 Task: Find connections with filter location Netrakona with filter topic #jobwith filter profile language Potuguese with filter current company Yext with filter school Babasaheb Bhimrao Ambedkar Bihar University, Muzaffarpur with filter industry HVAC and Refrigeration Equipment Manufacturing with filter service category WordPress Design with filter keywords title VP of Miscellaneous Stuff
Action: Mouse moved to (524, 92)
Screenshot: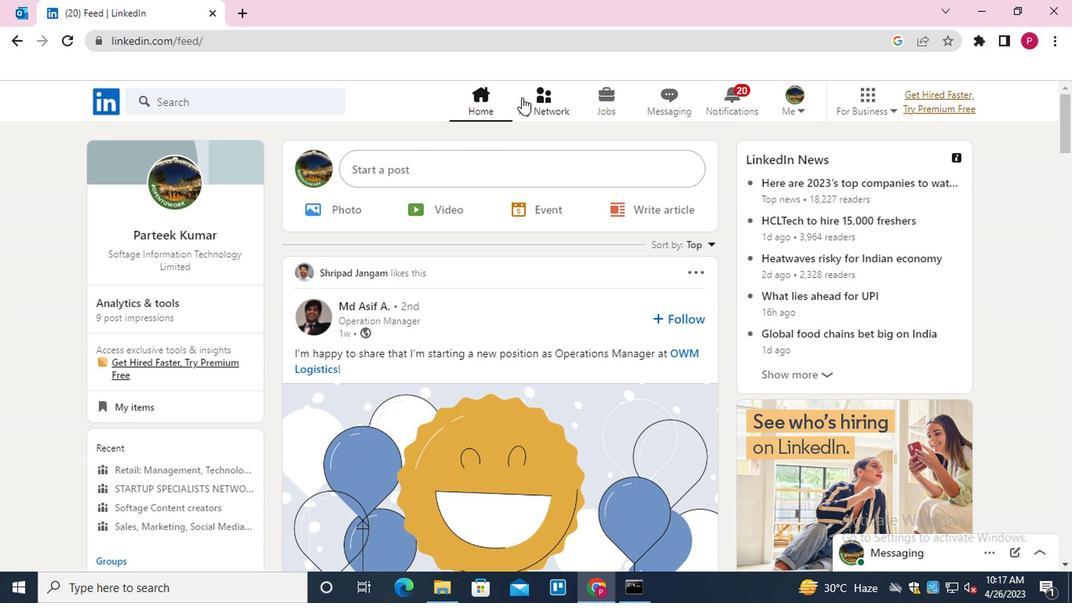 
Action: Mouse pressed left at (524, 92)
Screenshot: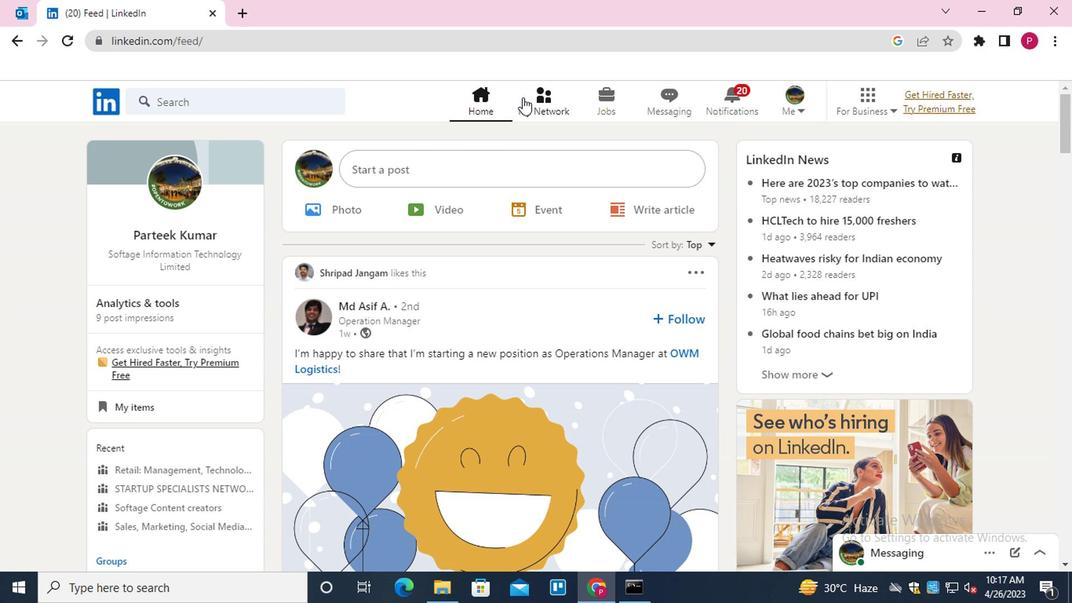 
Action: Mouse moved to (217, 177)
Screenshot: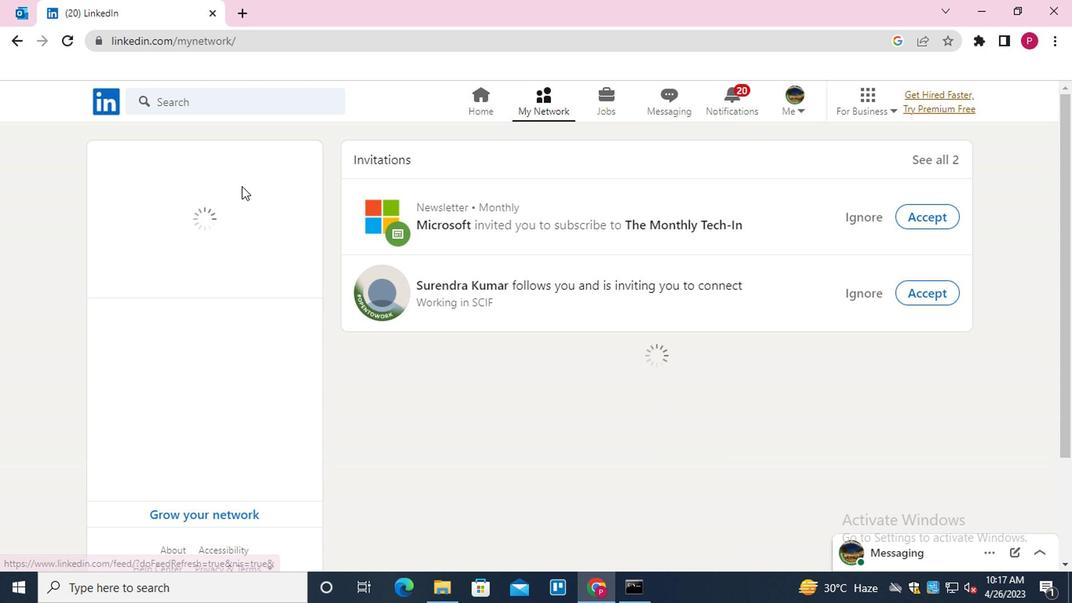 
Action: Mouse pressed left at (217, 177)
Screenshot: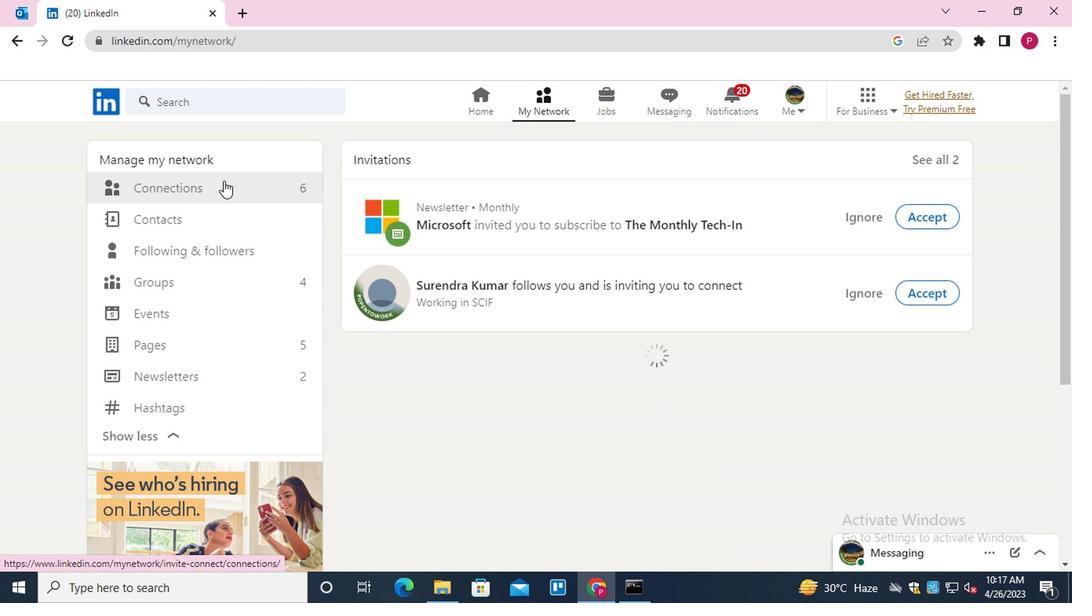 
Action: Mouse moved to (655, 180)
Screenshot: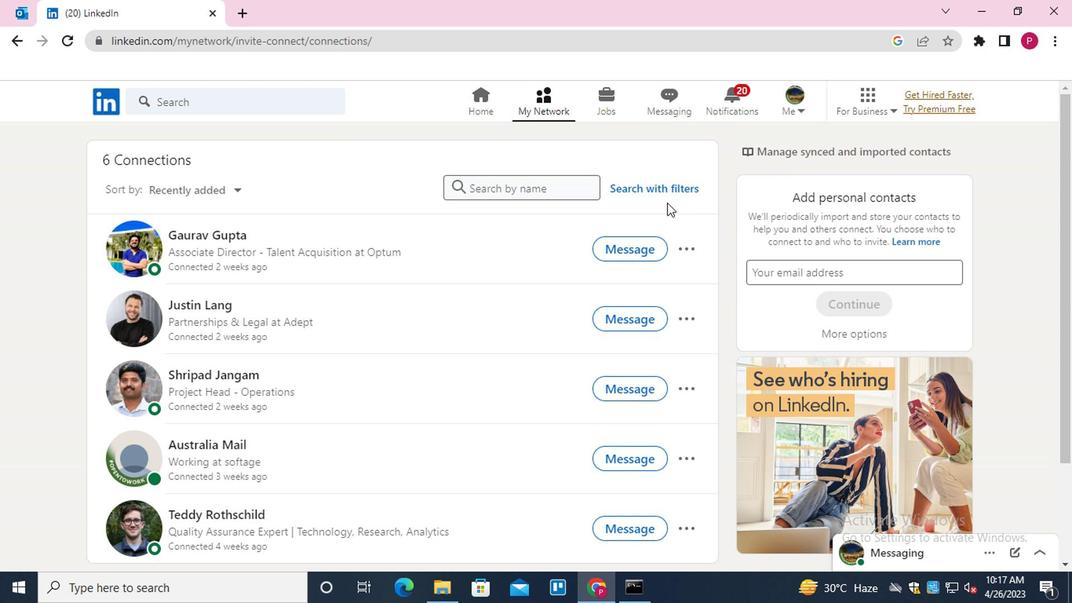 
Action: Mouse pressed left at (655, 180)
Screenshot: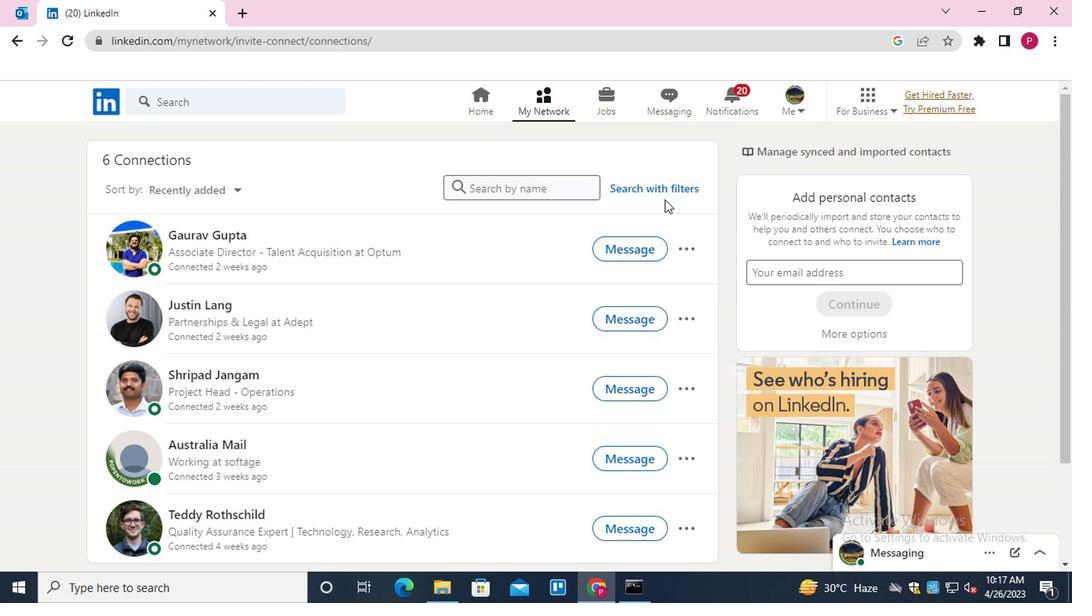 
Action: Mouse moved to (530, 137)
Screenshot: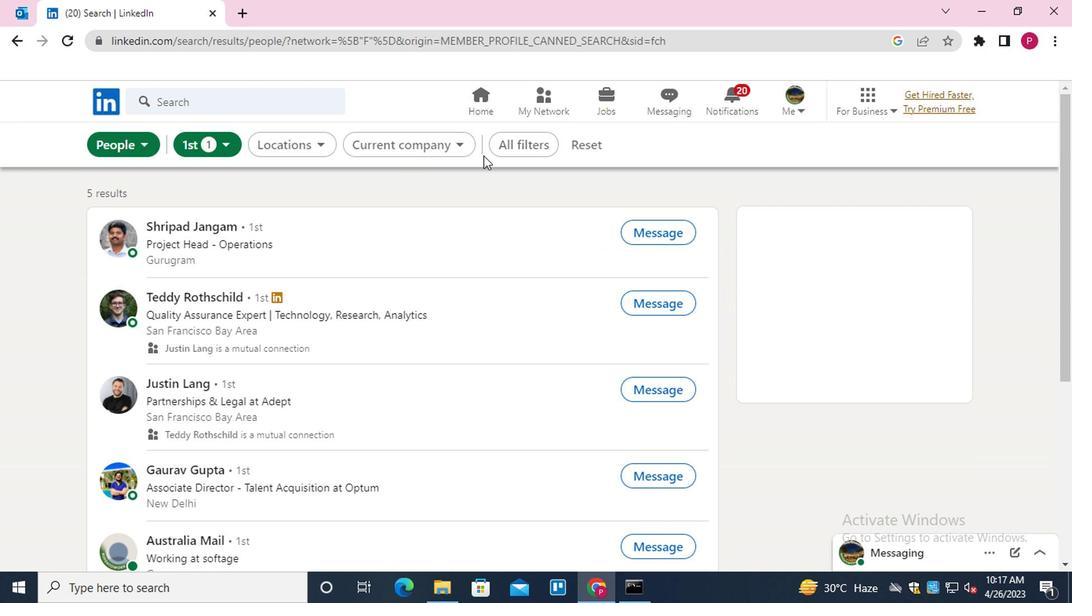 
Action: Mouse pressed left at (530, 137)
Screenshot: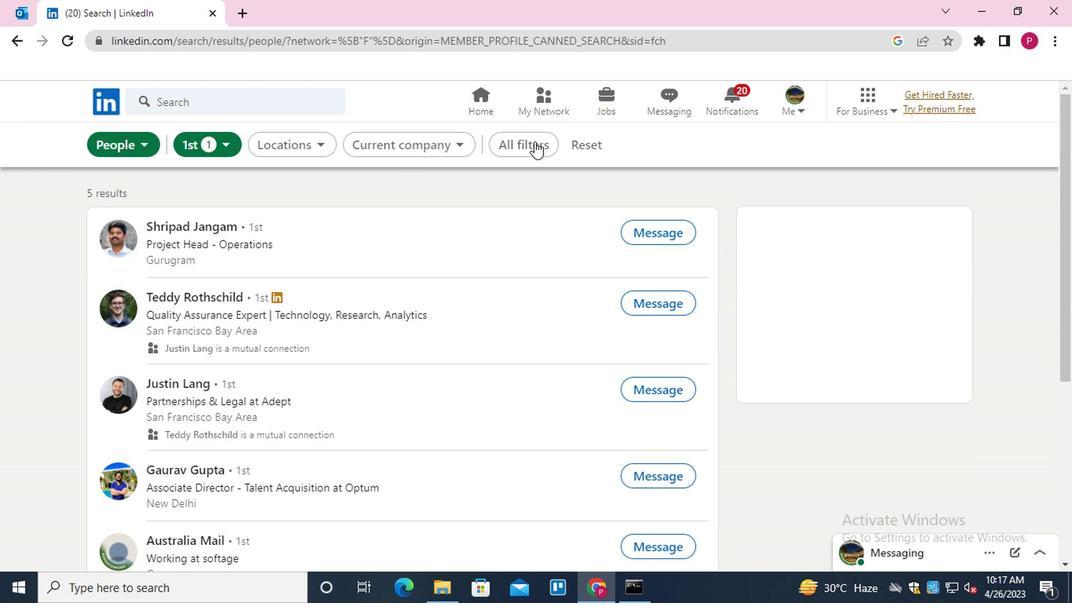 
Action: Mouse moved to (779, 378)
Screenshot: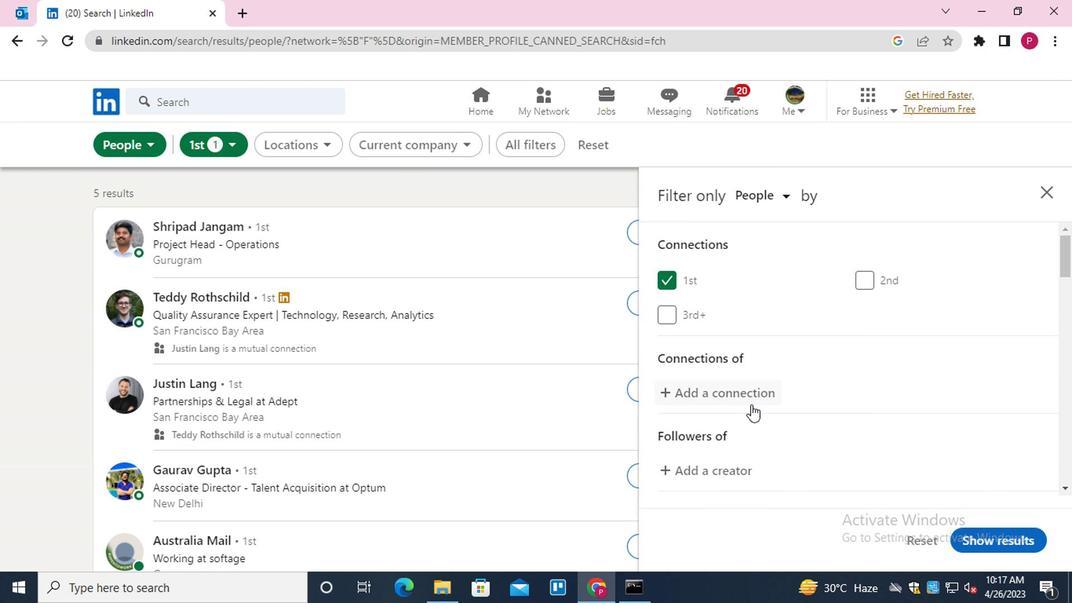 
Action: Mouse scrolled (779, 377) with delta (0, -1)
Screenshot: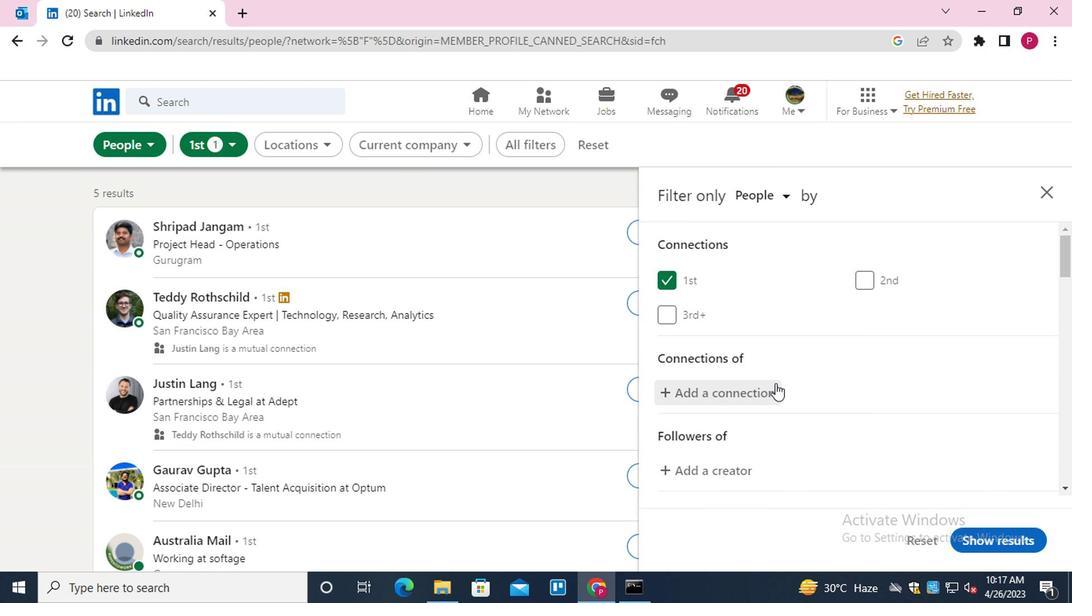 
Action: Mouse scrolled (779, 377) with delta (0, -1)
Screenshot: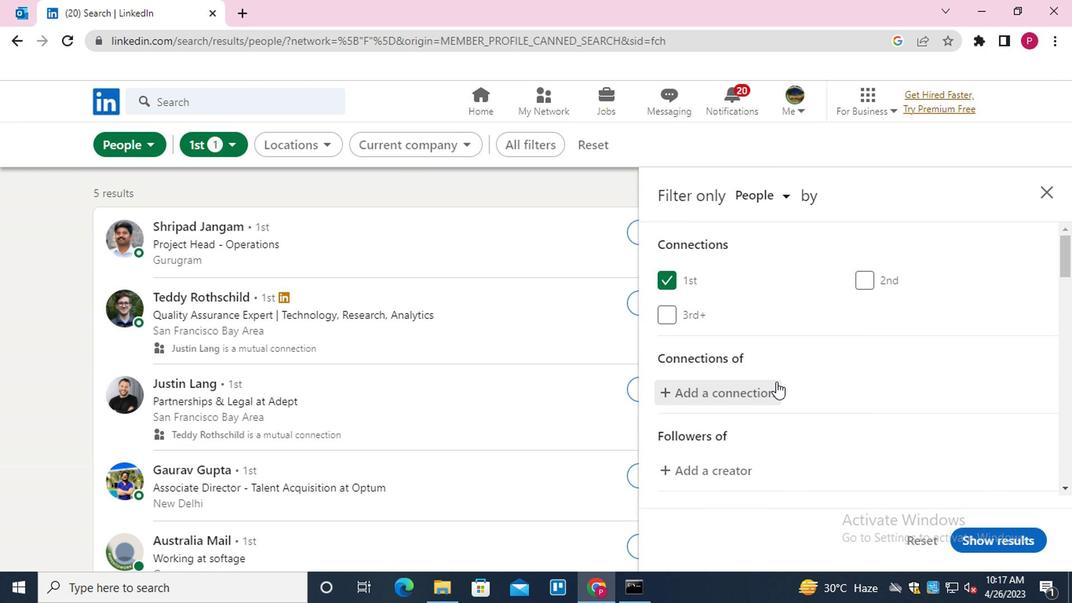 
Action: Mouse moved to (781, 378)
Screenshot: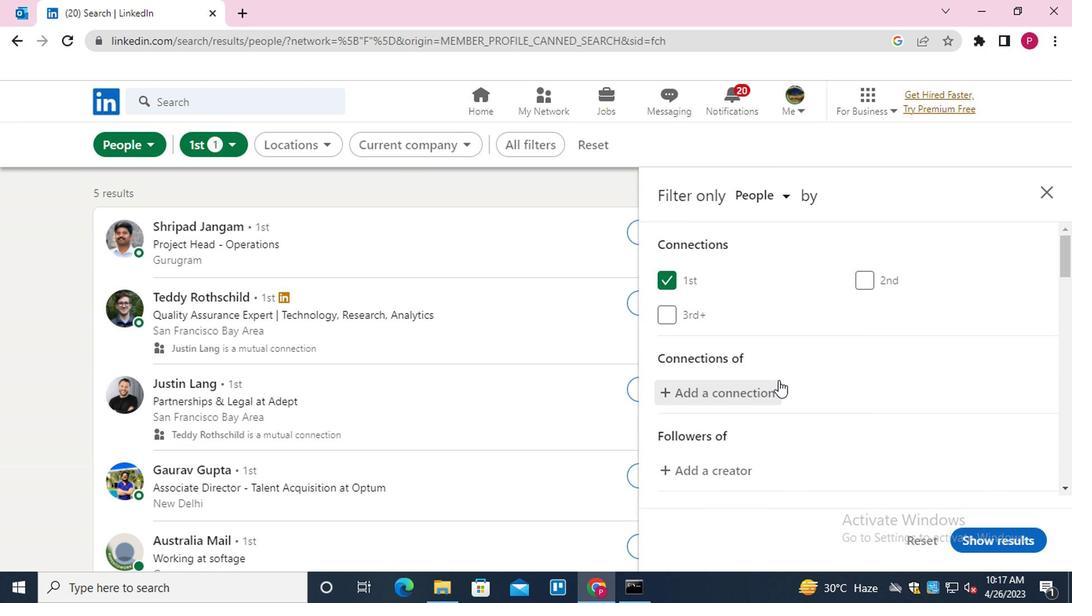 
Action: Mouse scrolled (781, 377) with delta (0, -1)
Screenshot: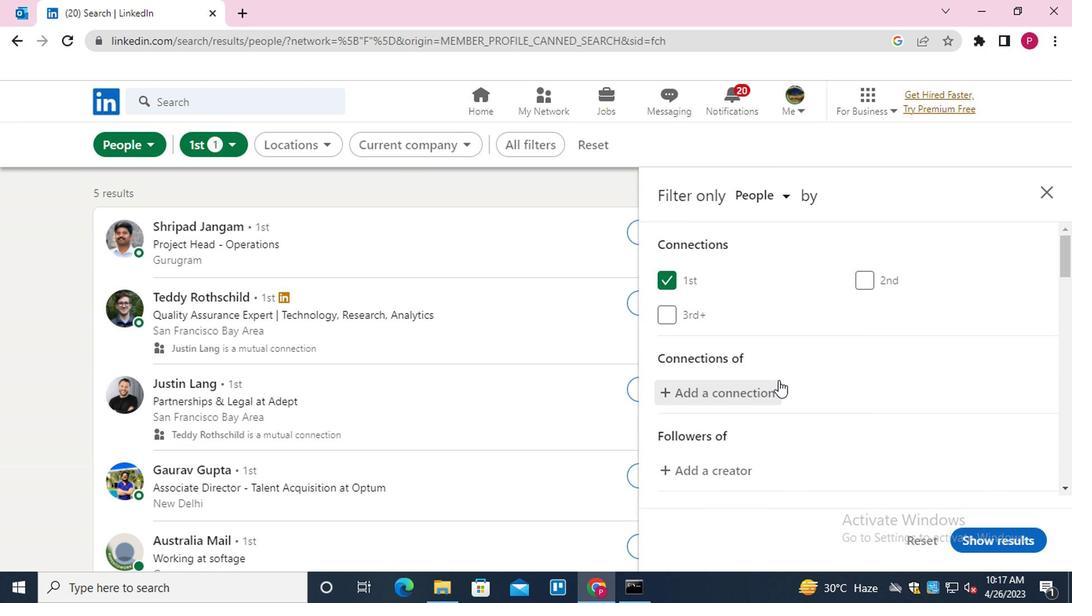 
Action: Mouse moved to (888, 373)
Screenshot: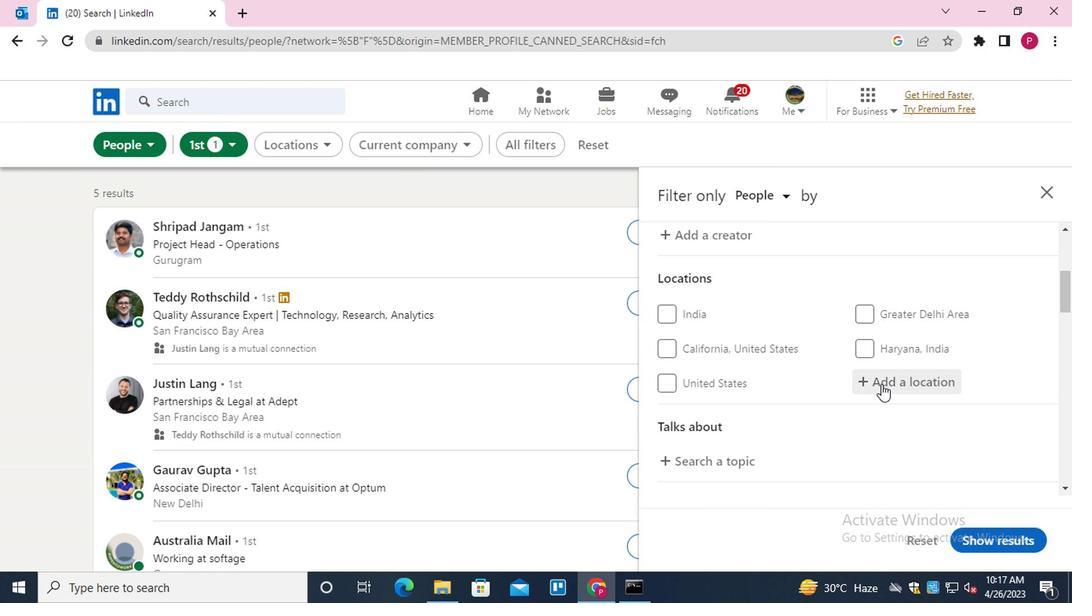 
Action: Mouse pressed left at (888, 373)
Screenshot: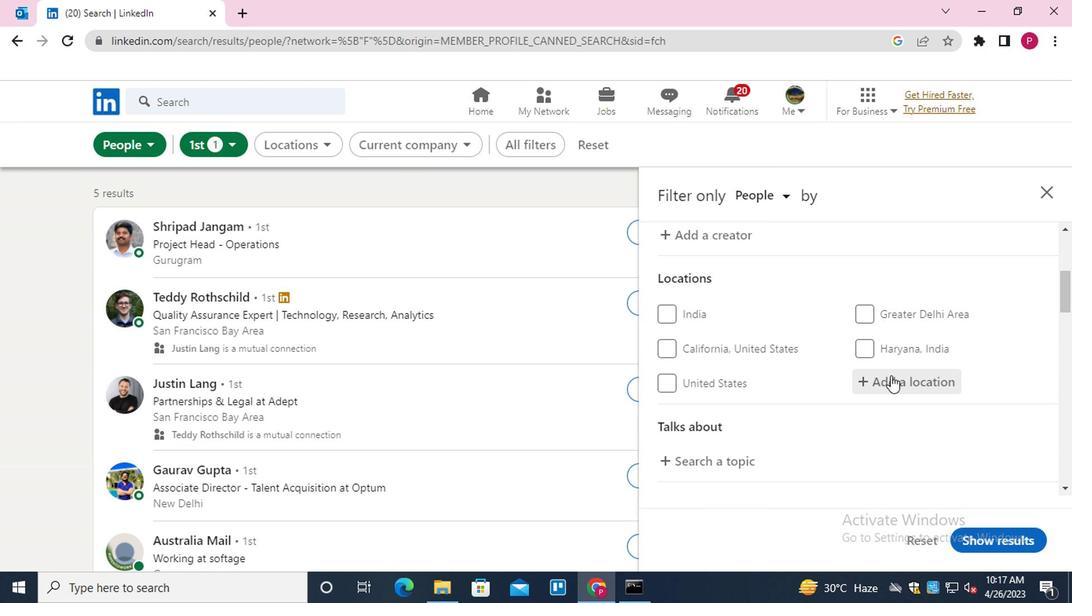 
Action: Key pressed <Key.shift>NETRAKONA<Key.down><Key.enter>
Screenshot: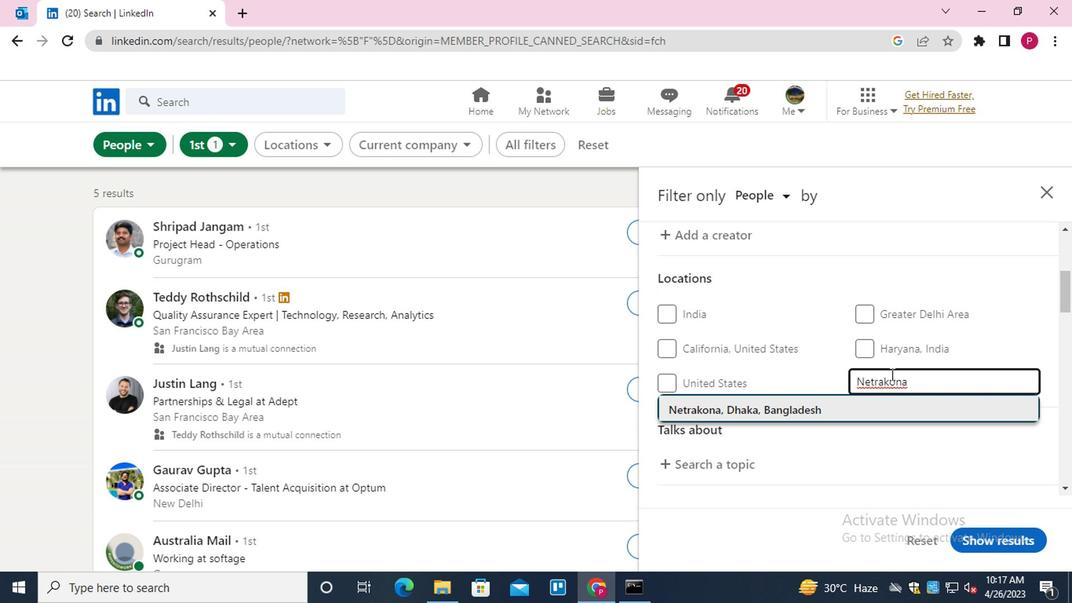 
Action: Mouse moved to (790, 402)
Screenshot: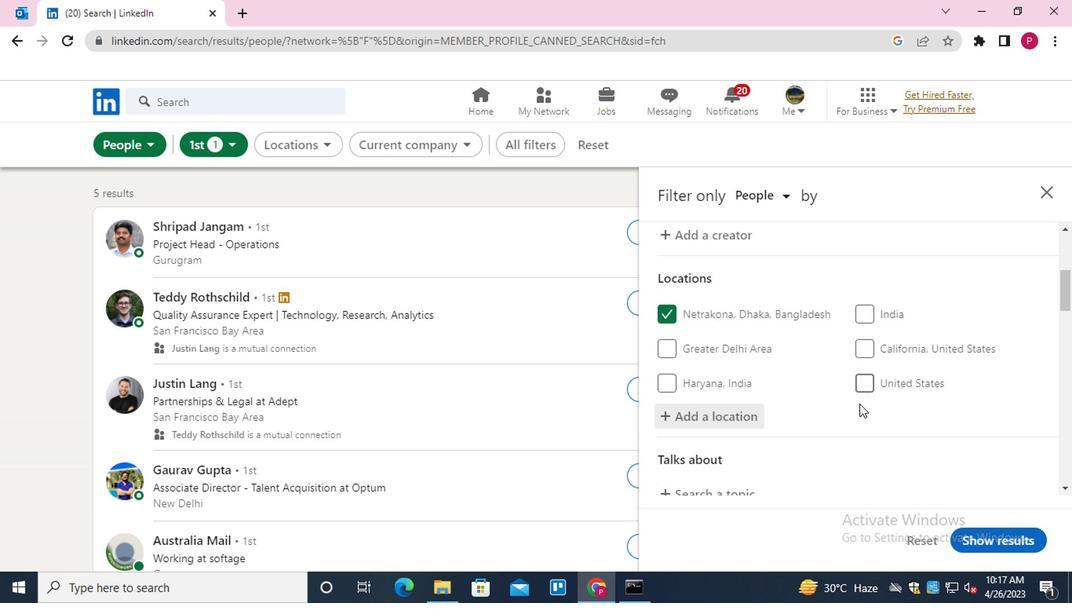 
Action: Mouse scrolled (790, 401) with delta (0, -1)
Screenshot: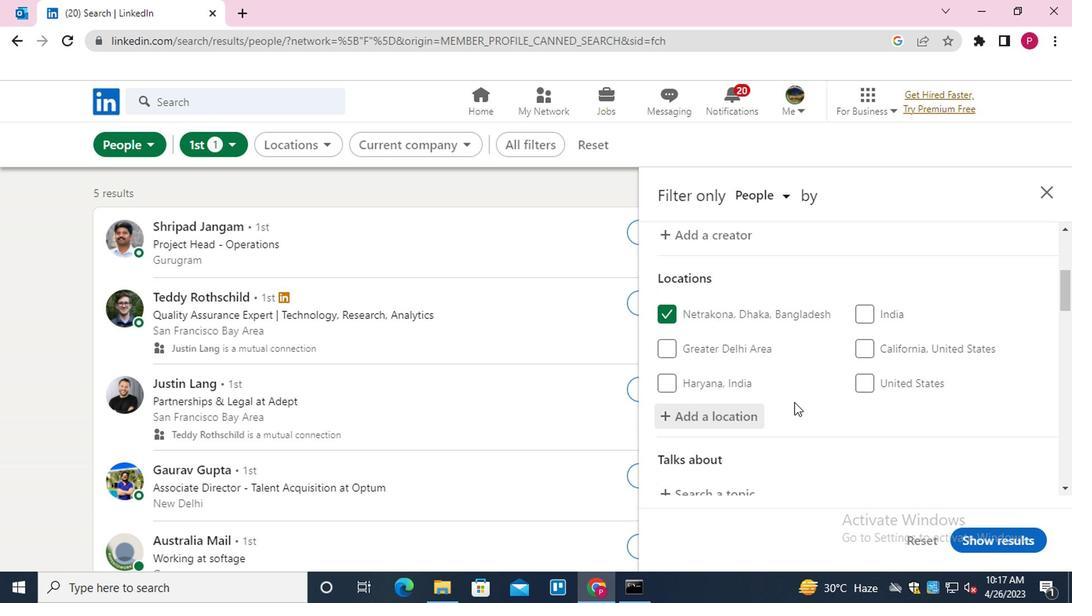 
Action: Mouse scrolled (790, 401) with delta (0, -1)
Screenshot: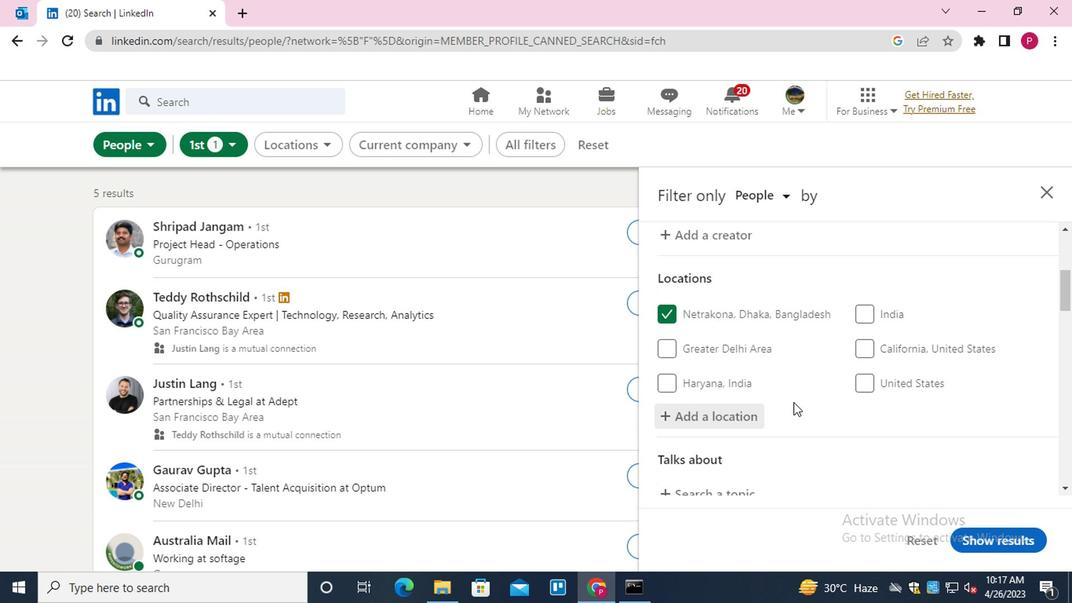 
Action: Mouse moved to (737, 339)
Screenshot: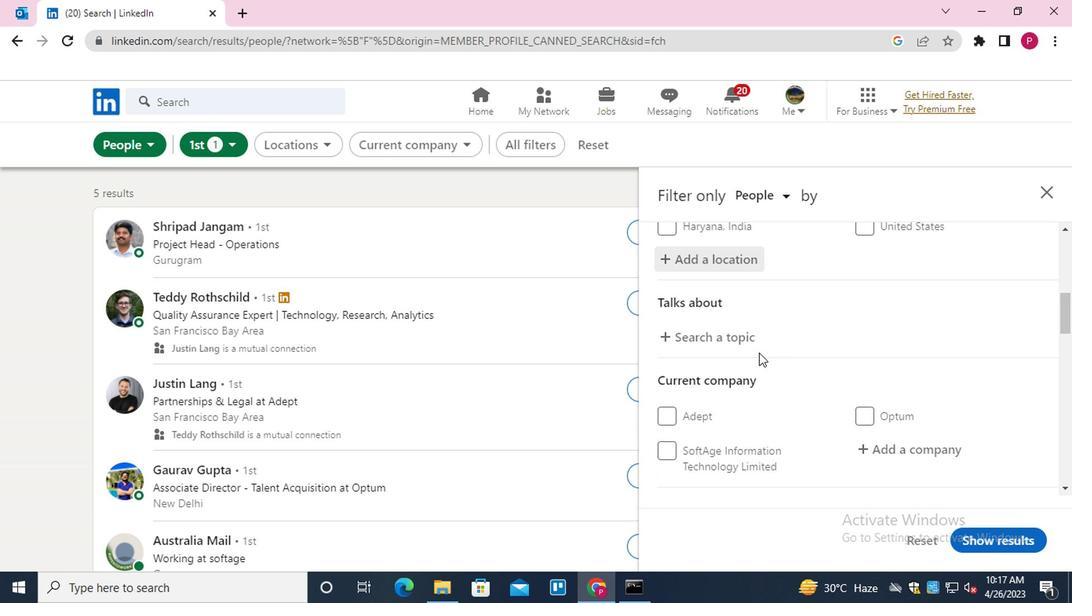 
Action: Mouse pressed left at (737, 339)
Screenshot: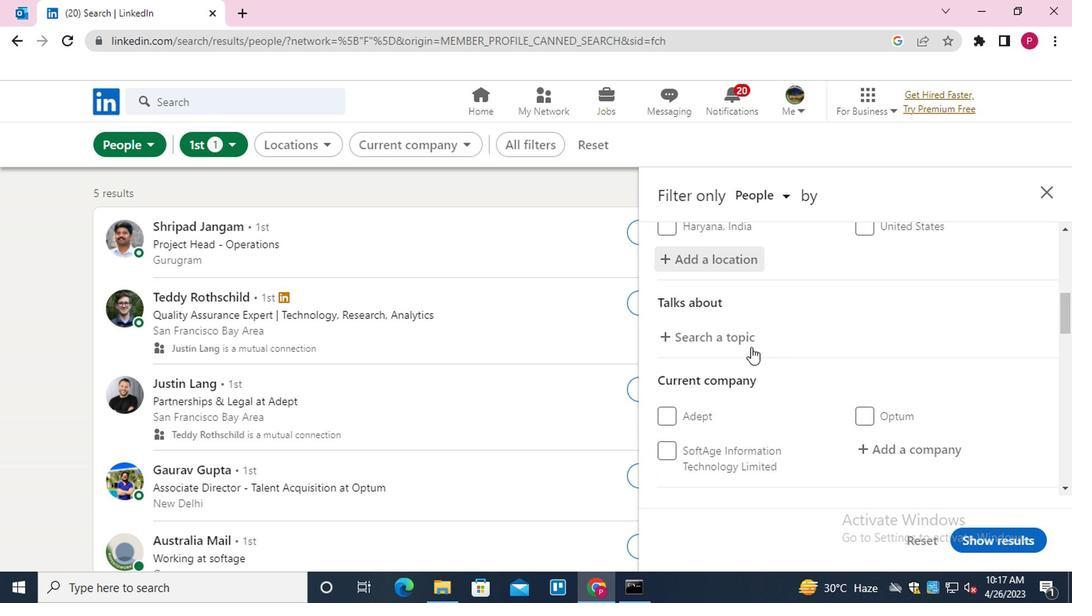 
Action: Key pressed JOB
Screenshot: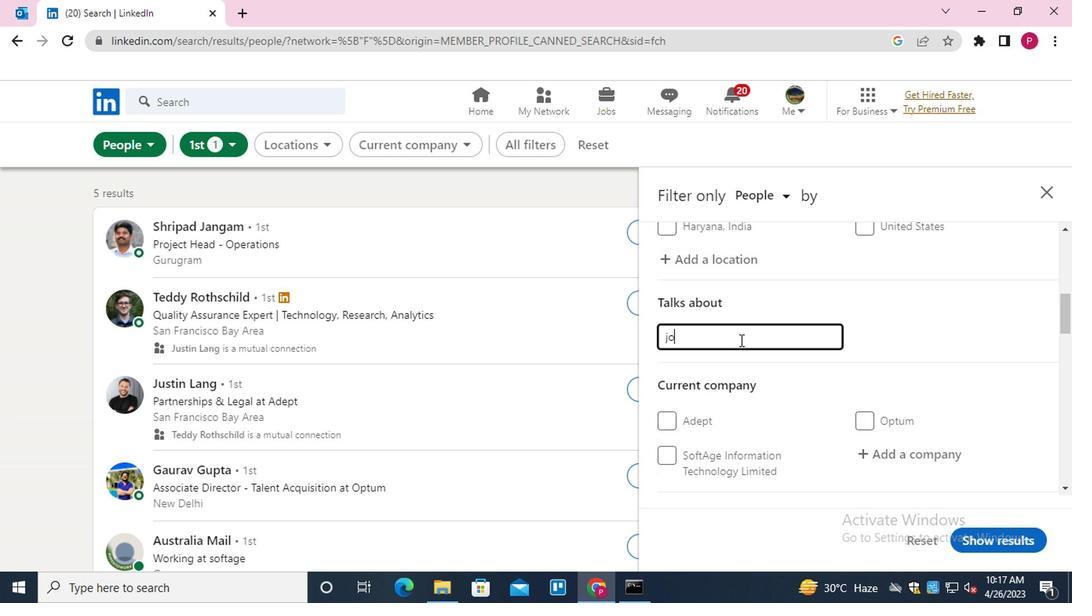 
Action: Mouse moved to (724, 374)
Screenshot: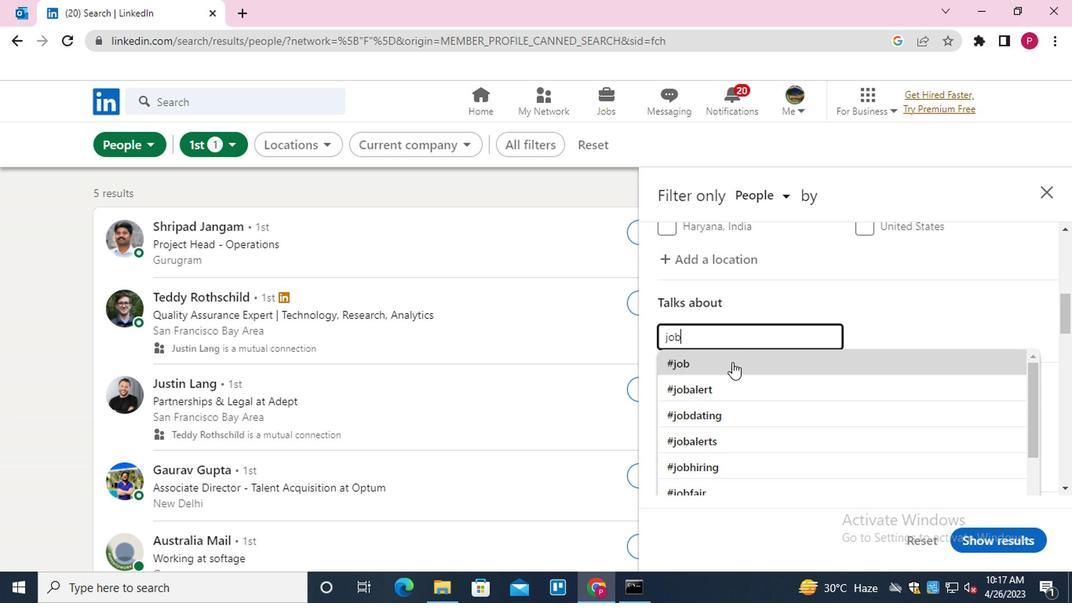 
Action: Mouse pressed left at (724, 374)
Screenshot: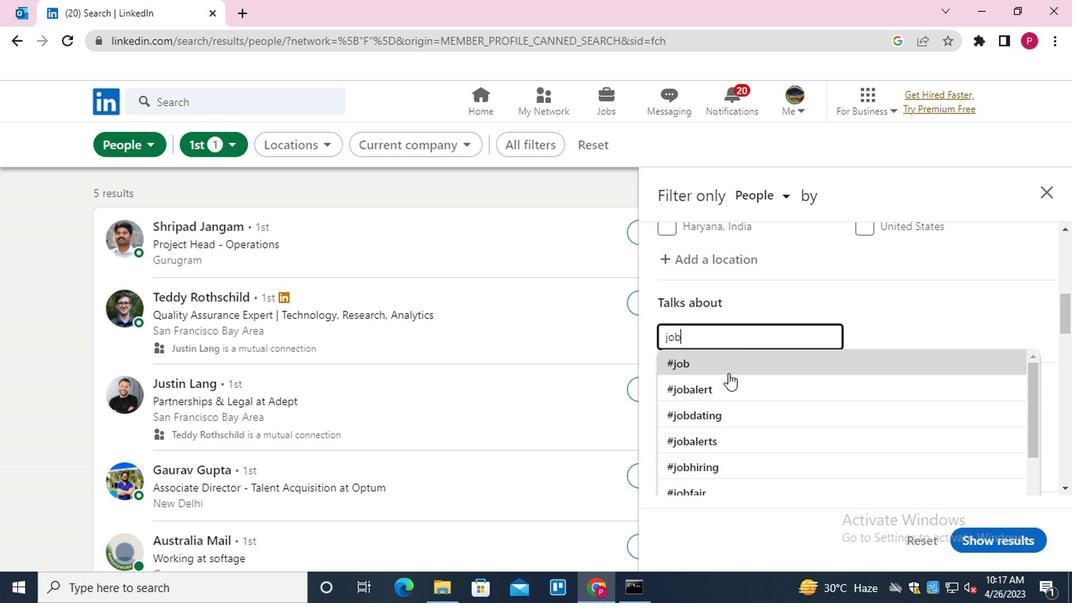 
Action: Mouse moved to (718, 337)
Screenshot: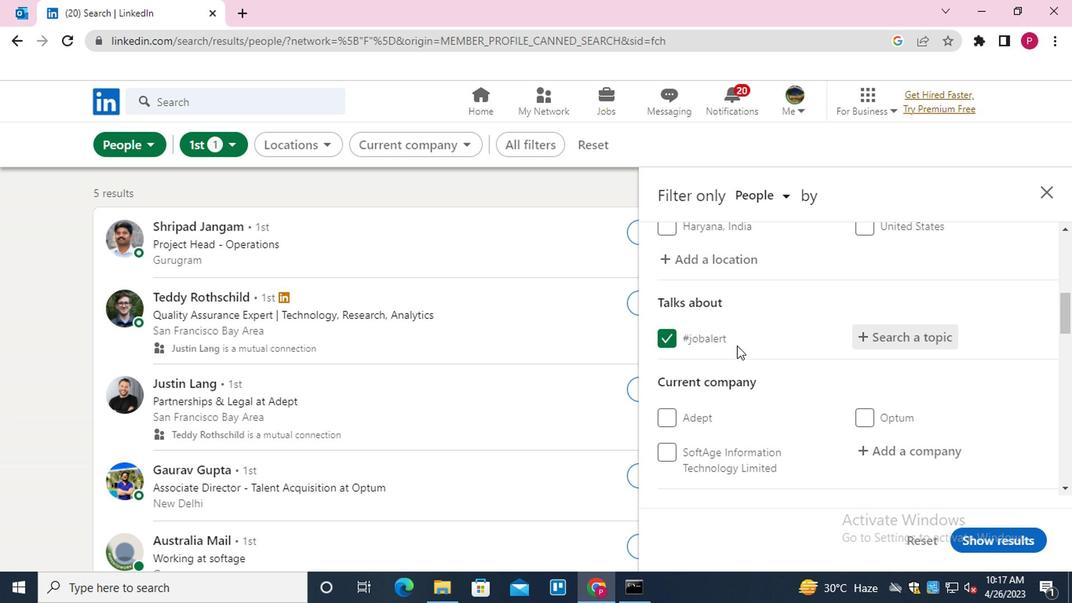 
Action: Mouse pressed left at (718, 337)
Screenshot: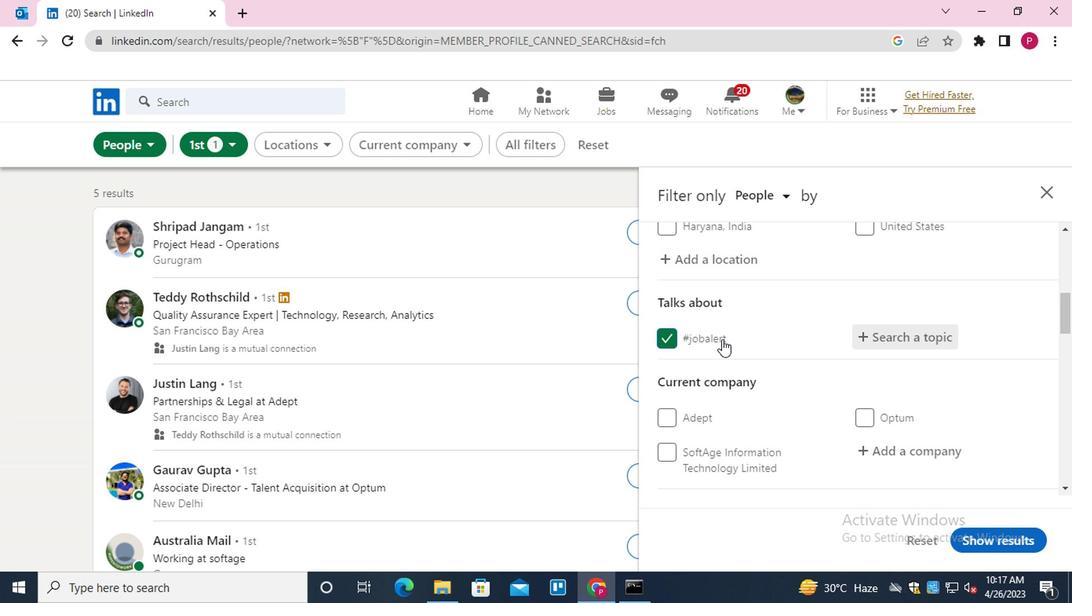 
Action: Mouse moved to (887, 339)
Screenshot: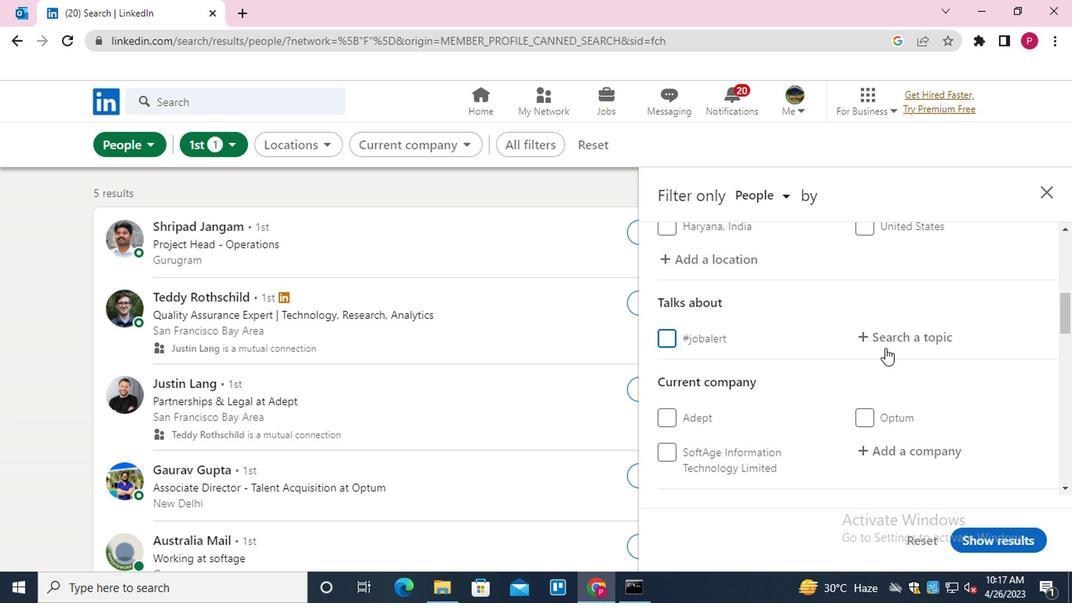 
Action: Mouse pressed left at (887, 339)
Screenshot: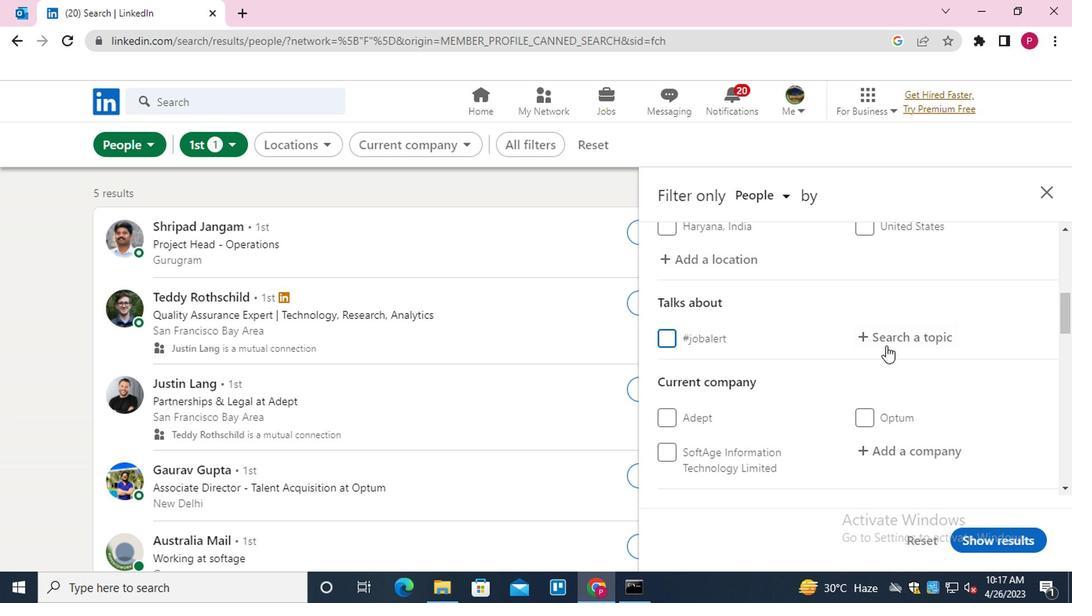 
Action: Key pressed JOB
Screenshot: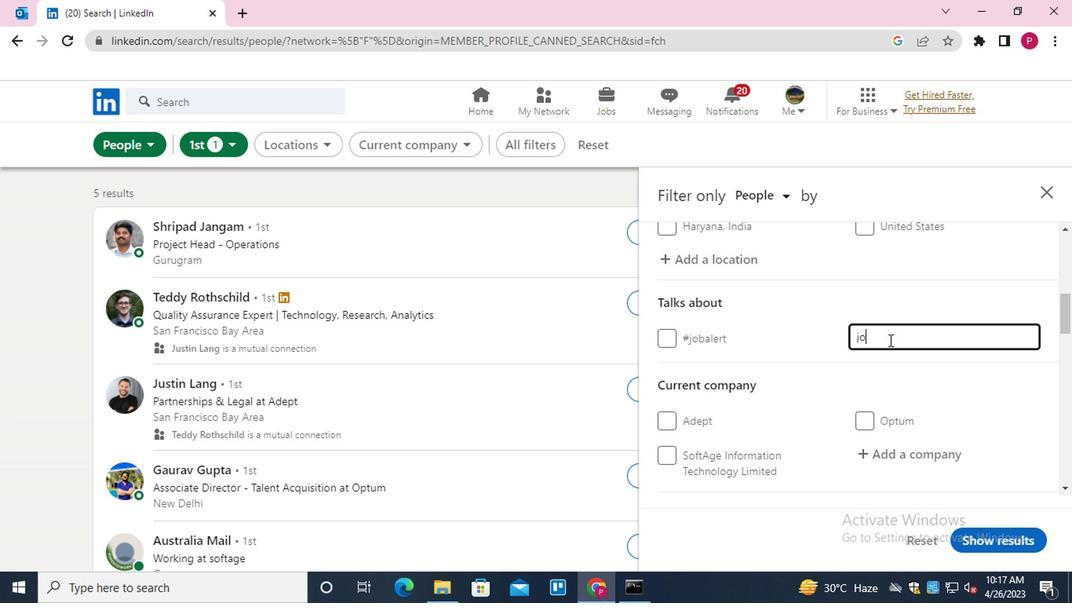 
Action: Mouse moved to (720, 366)
Screenshot: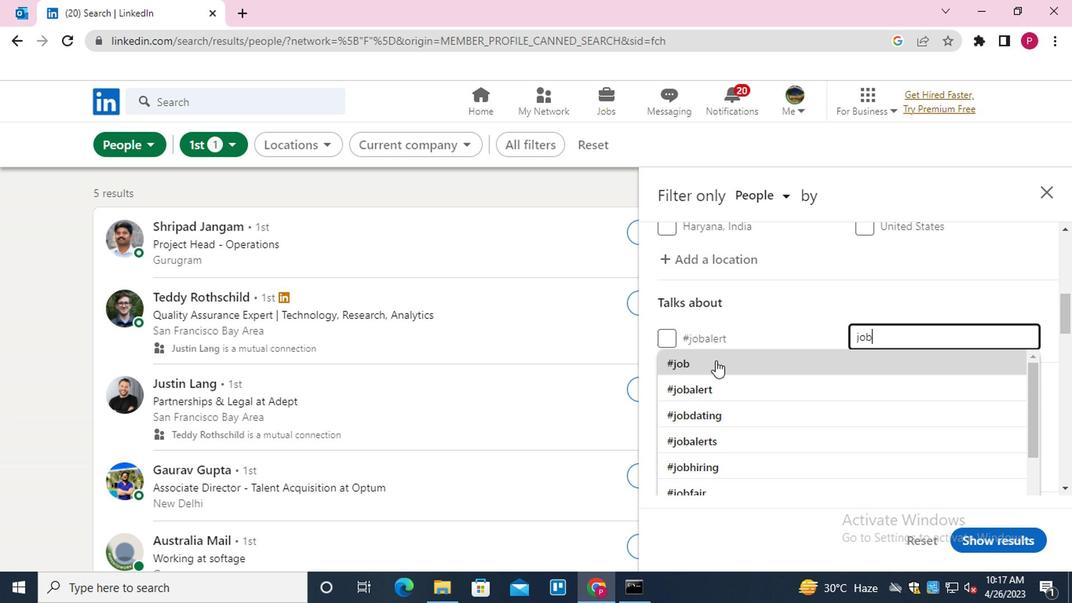 
Action: Mouse pressed left at (720, 366)
Screenshot: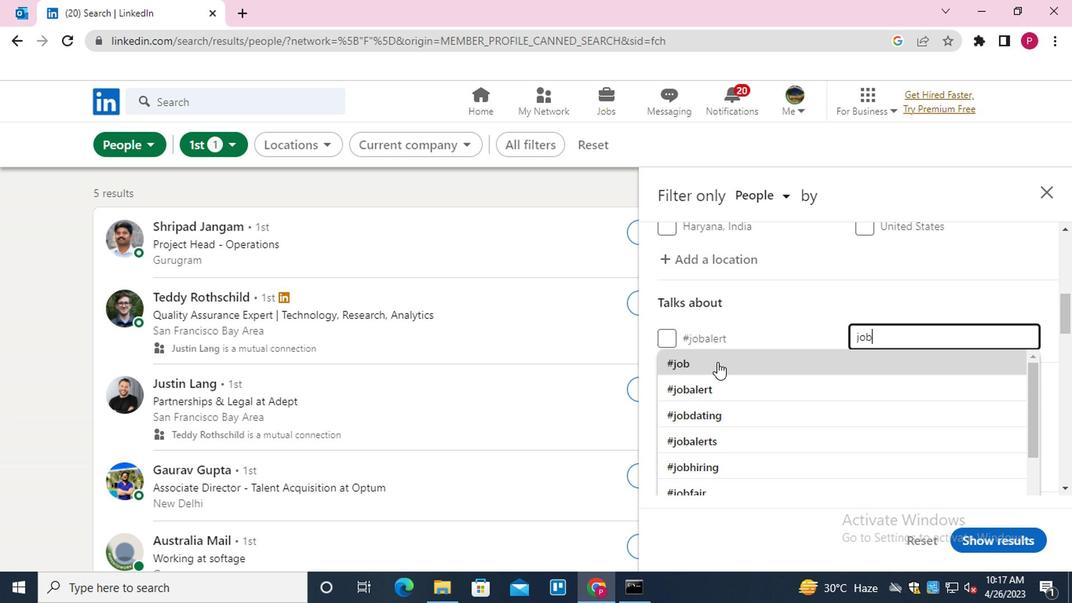 
Action: Mouse moved to (722, 366)
Screenshot: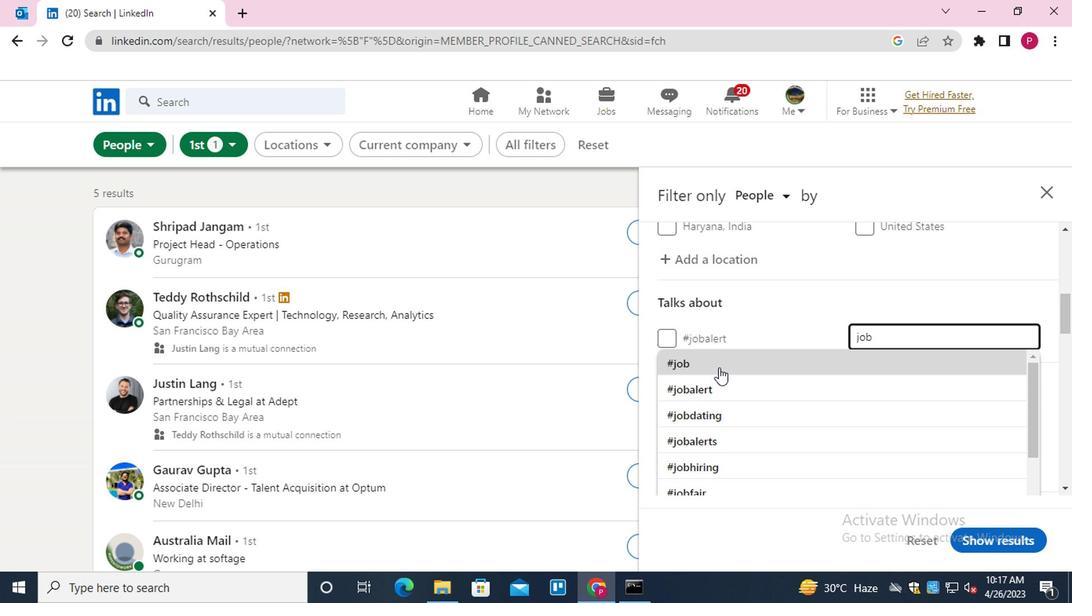 
Action: Mouse scrolled (722, 365) with delta (0, -1)
Screenshot: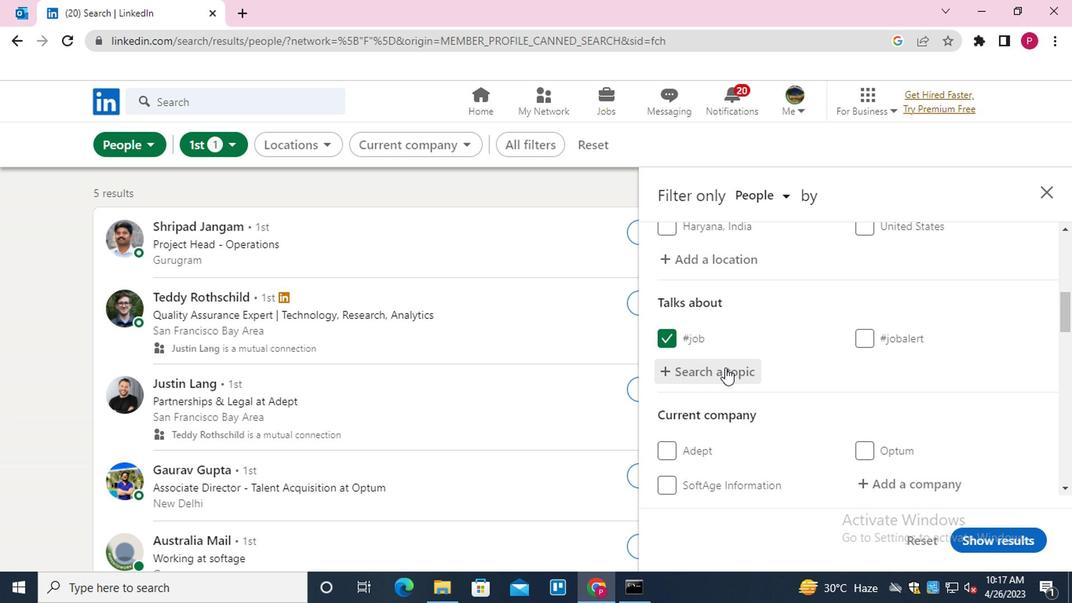
Action: Mouse moved to (723, 366)
Screenshot: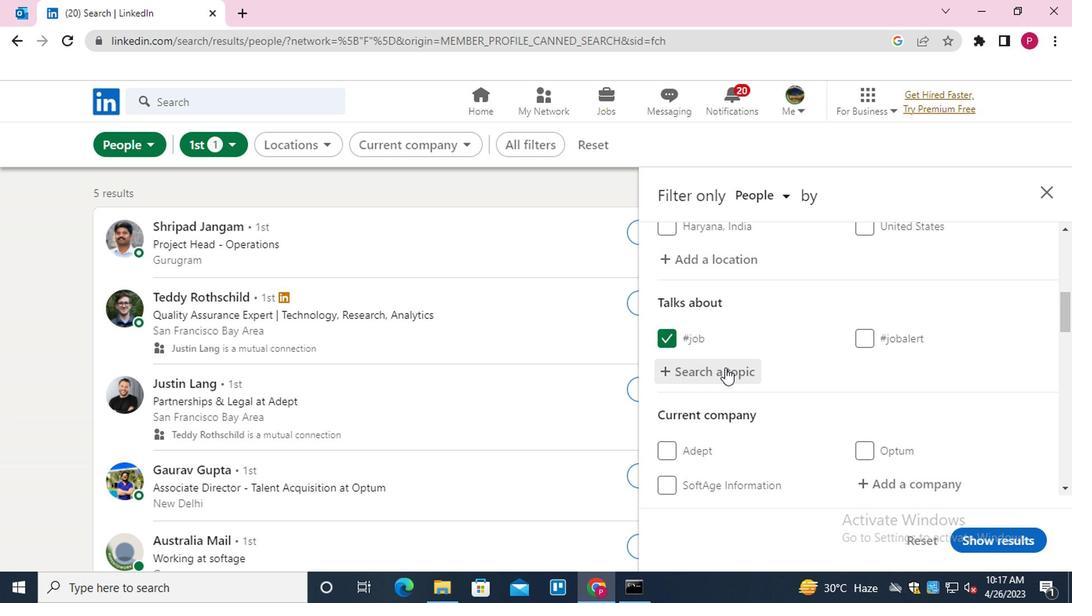 
Action: Mouse scrolled (723, 365) with delta (0, -1)
Screenshot: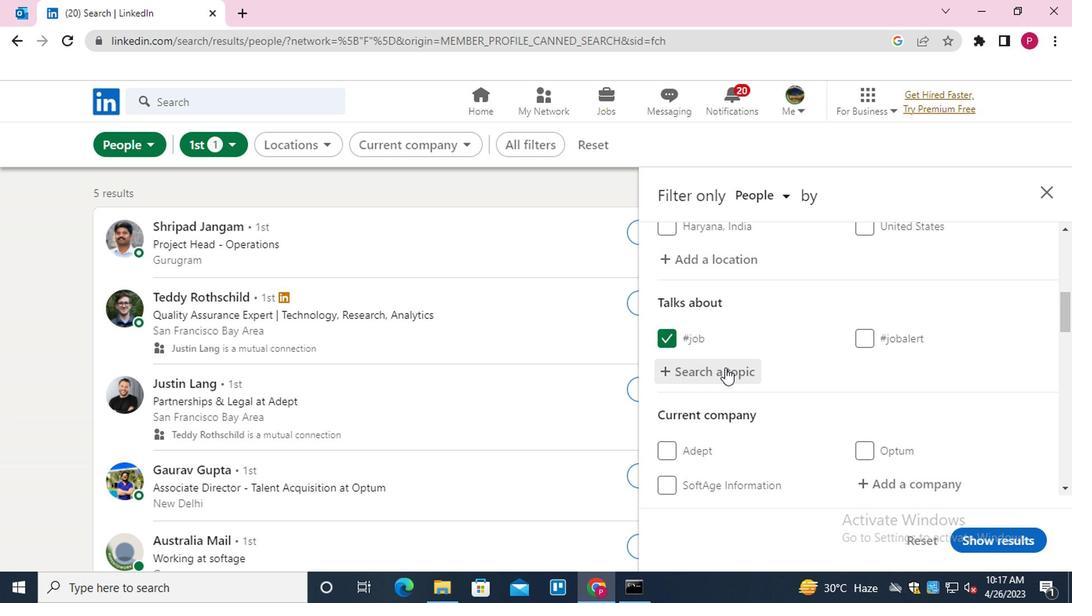 
Action: Mouse scrolled (723, 365) with delta (0, -1)
Screenshot: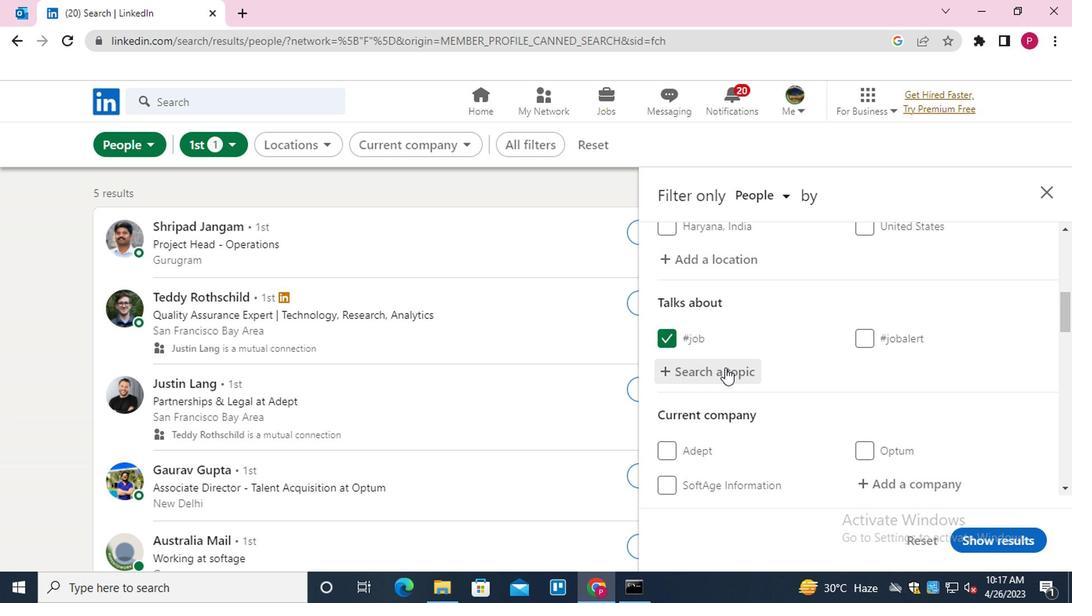 
Action: Mouse moved to (737, 369)
Screenshot: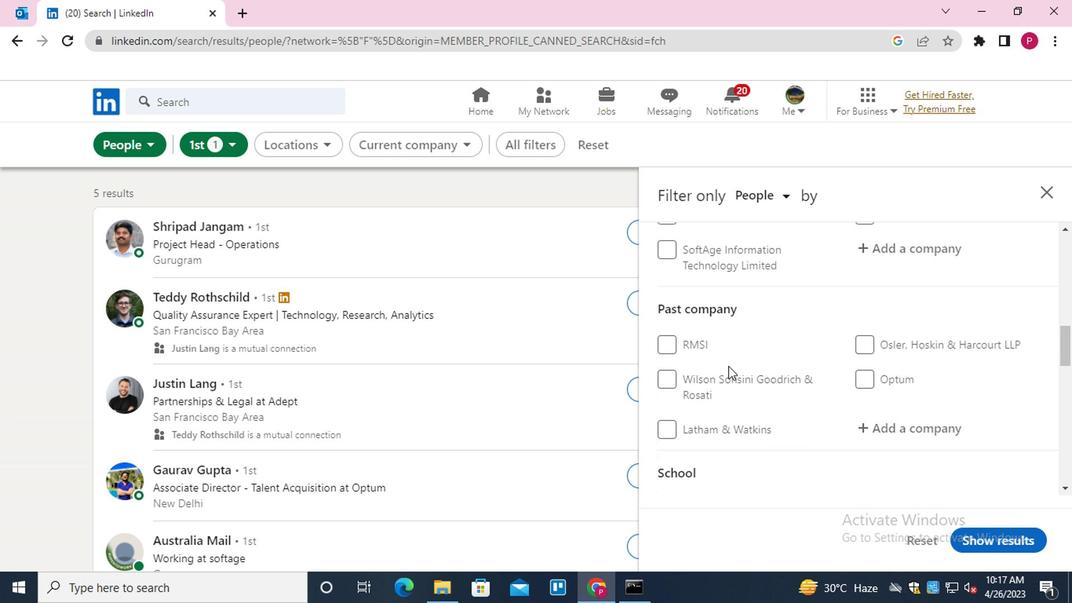 
Action: Mouse scrolled (737, 368) with delta (0, 0)
Screenshot: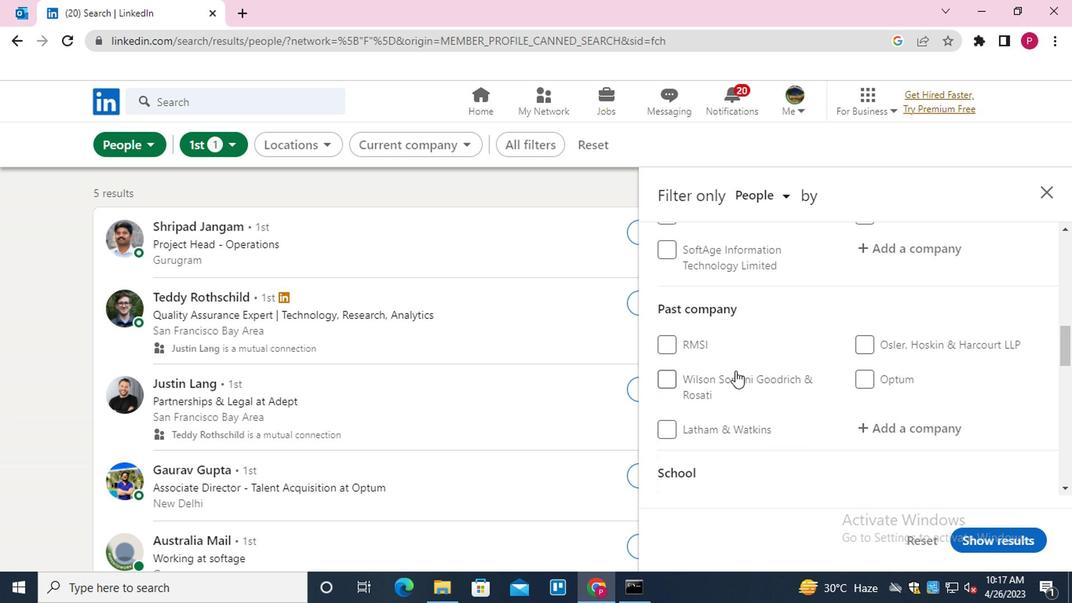 
Action: Mouse moved to (742, 365)
Screenshot: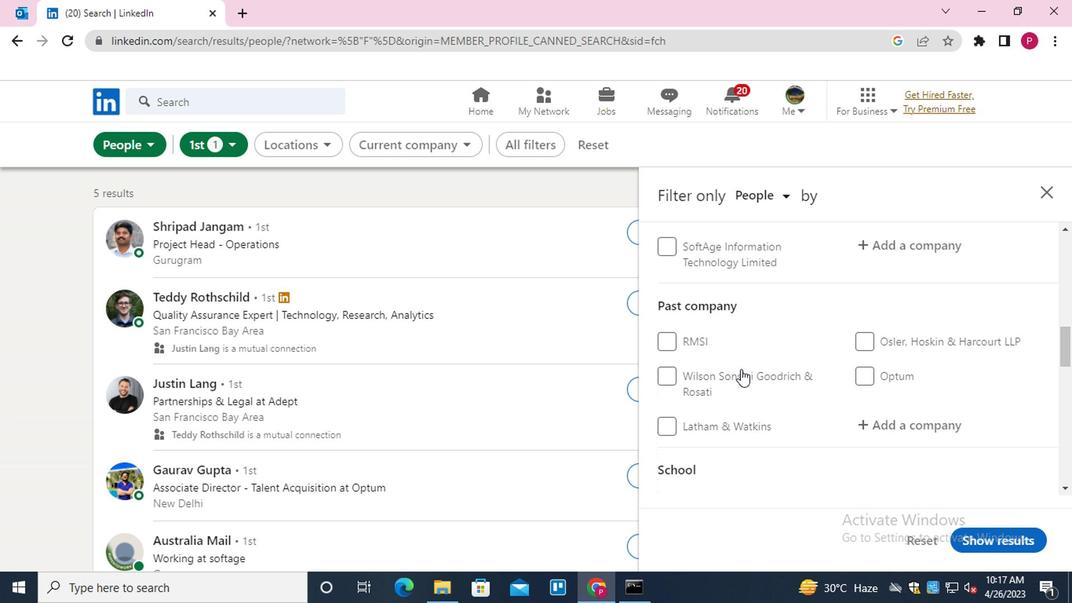 
Action: Mouse scrolled (742, 366) with delta (0, 1)
Screenshot: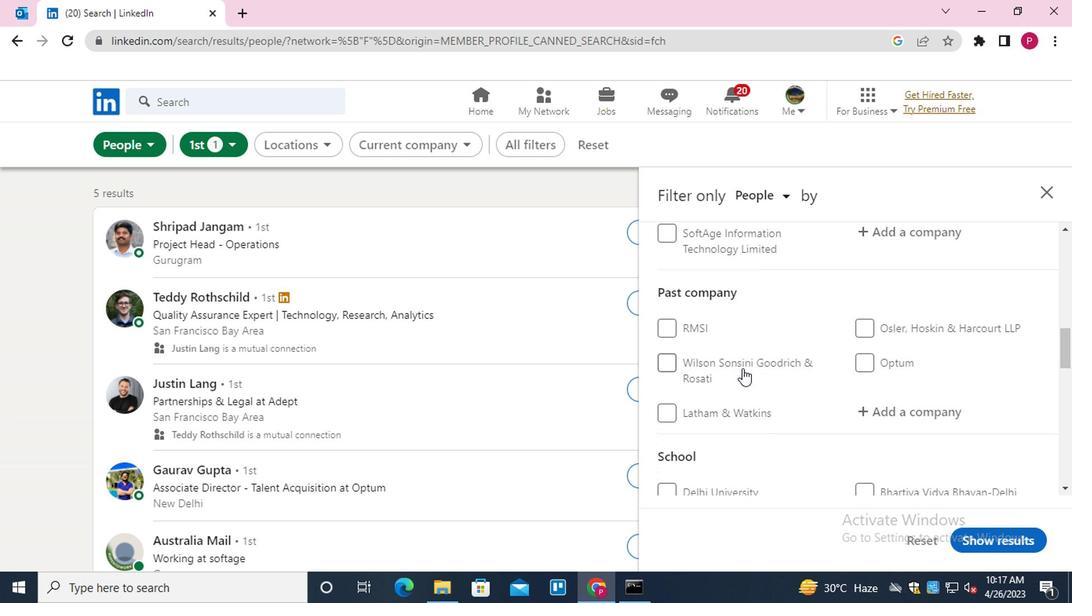 
Action: Mouse moved to (920, 244)
Screenshot: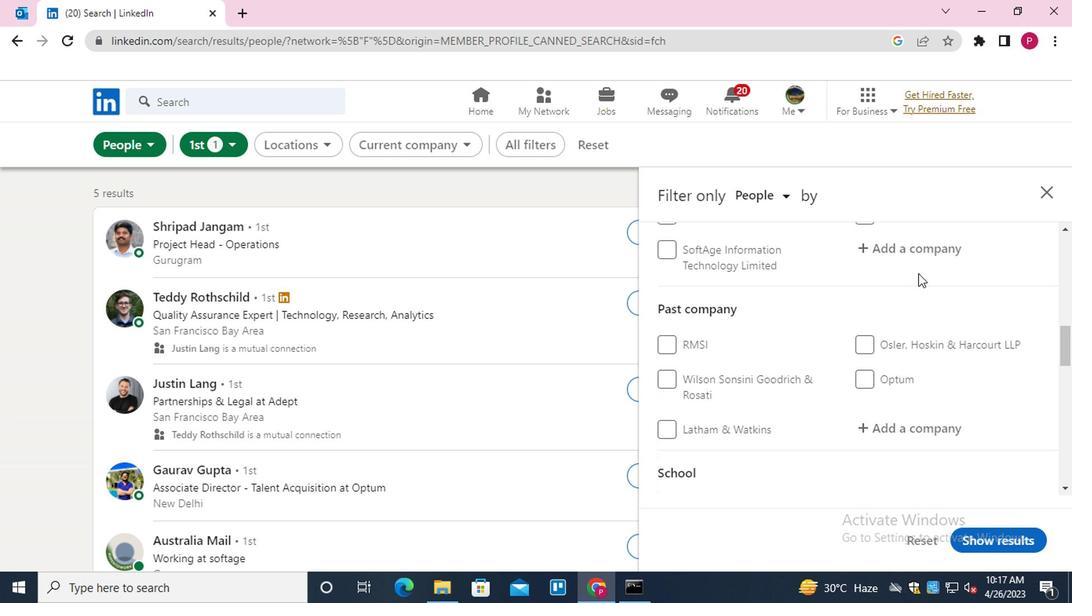 
Action: Mouse pressed left at (920, 244)
Screenshot: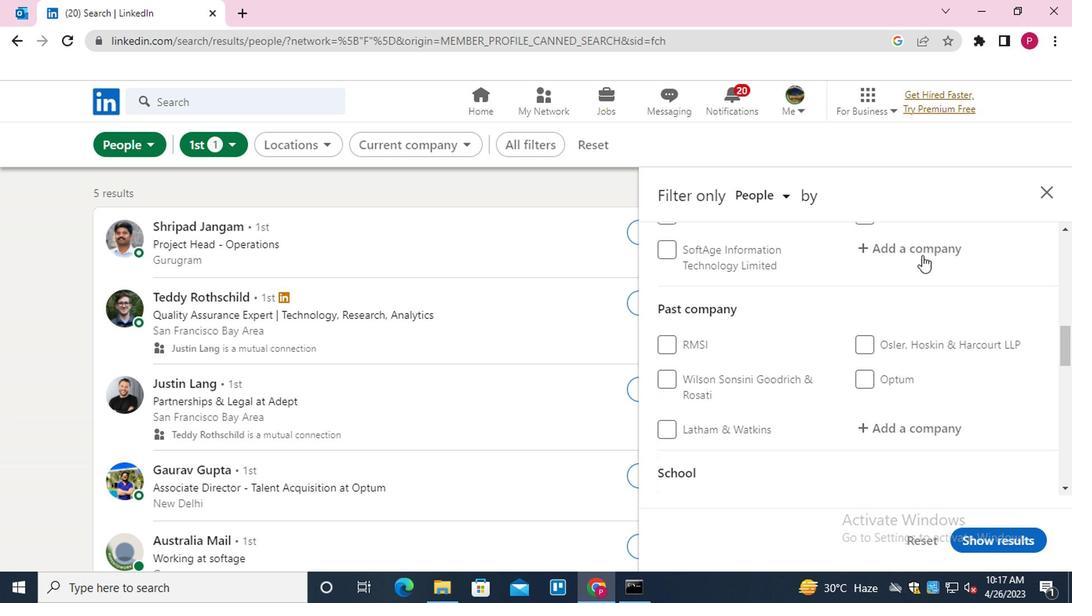 
Action: Key pressed <Key.shift>YEXT
Screenshot: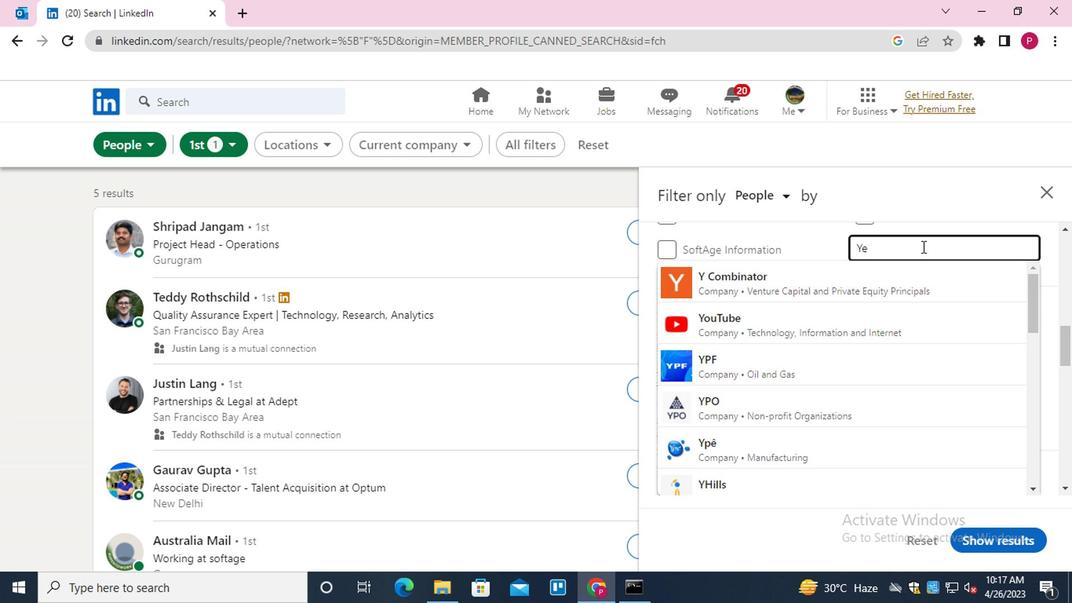 
Action: Mouse moved to (884, 269)
Screenshot: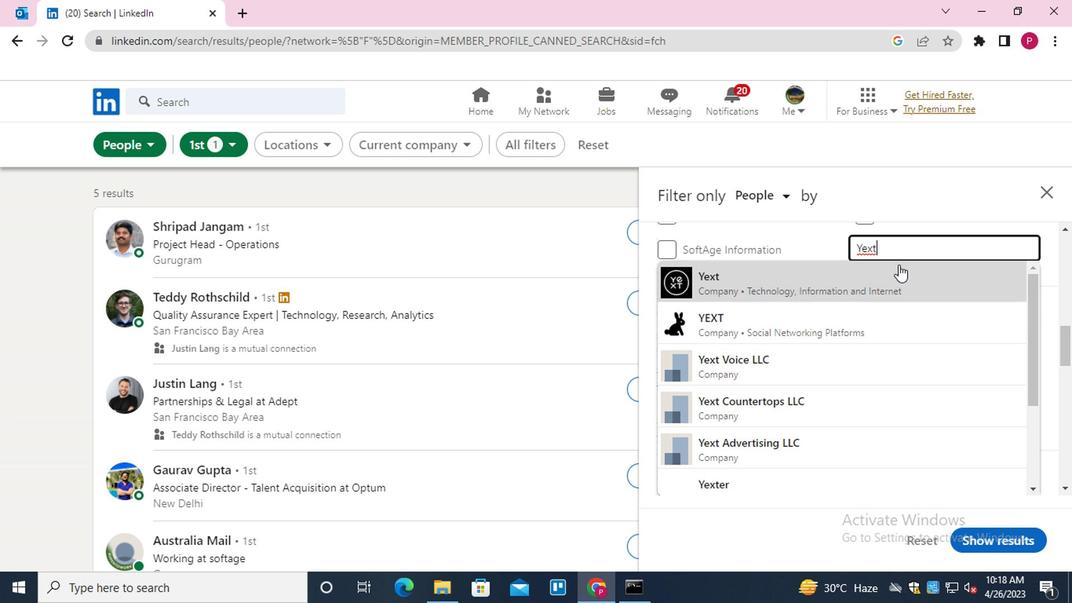 
Action: Mouse pressed left at (884, 269)
Screenshot: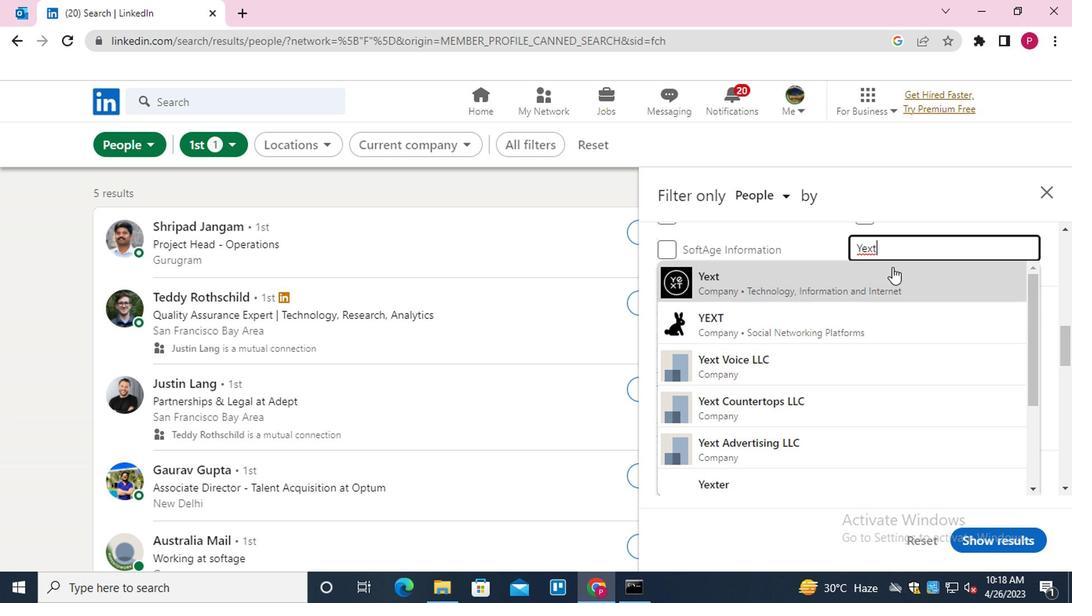 
Action: Mouse moved to (717, 311)
Screenshot: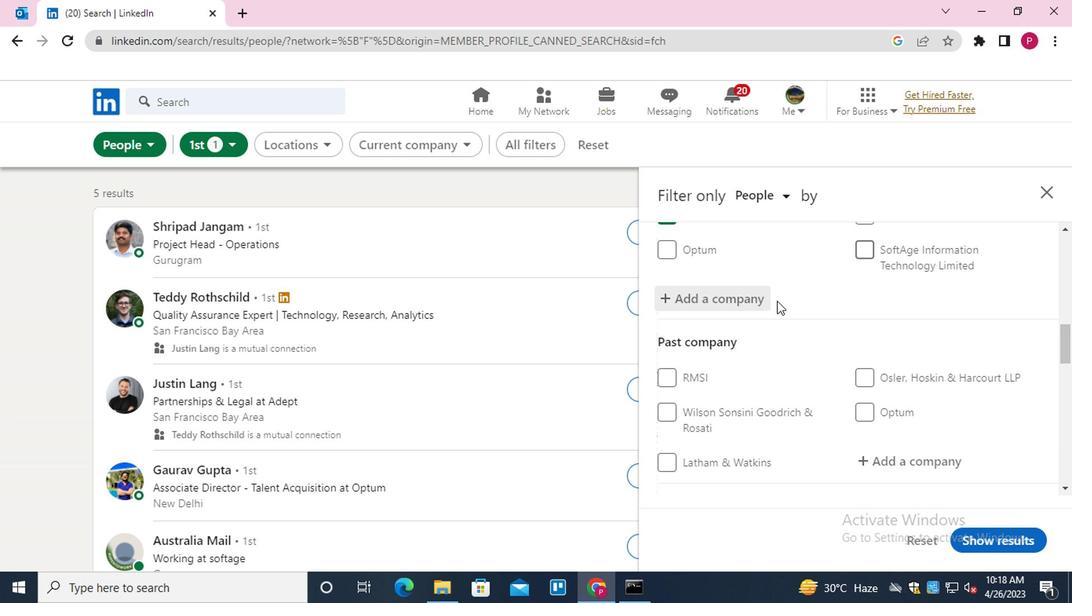 
Action: Mouse scrolled (717, 311) with delta (0, 0)
Screenshot: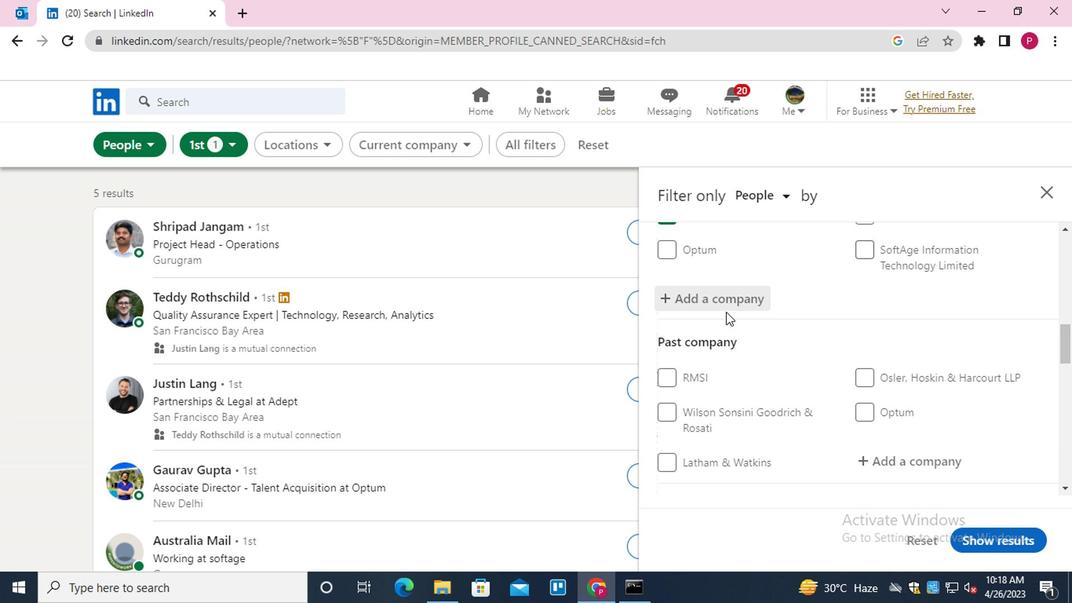 
Action: Mouse scrolled (717, 311) with delta (0, 0)
Screenshot: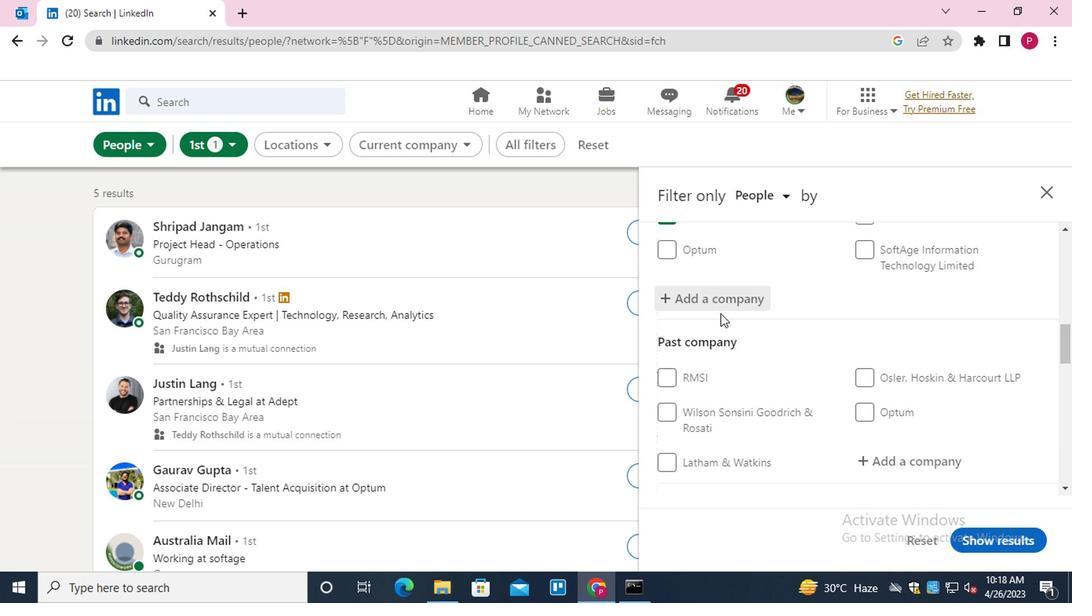 
Action: Mouse moved to (733, 317)
Screenshot: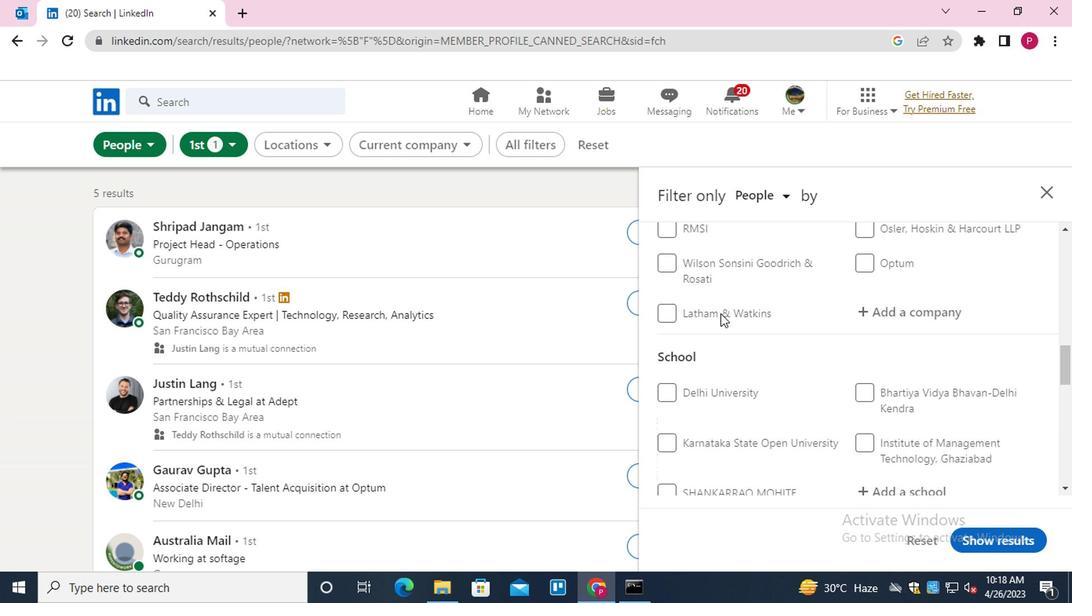 
Action: Mouse scrolled (733, 316) with delta (0, 0)
Screenshot: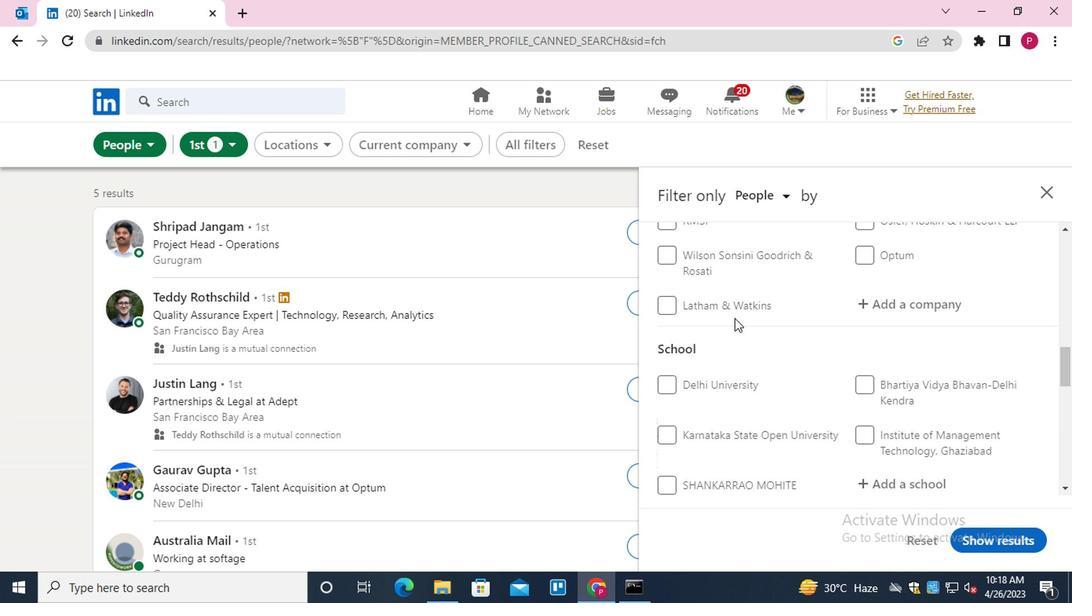 
Action: Mouse scrolled (733, 316) with delta (0, 0)
Screenshot: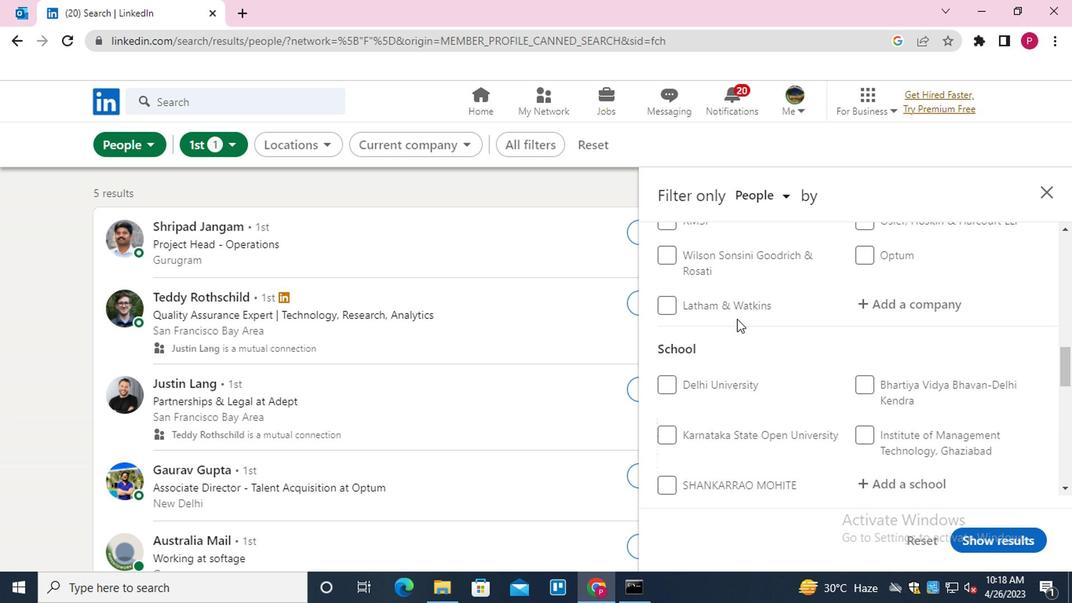 
Action: Mouse moved to (882, 326)
Screenshot: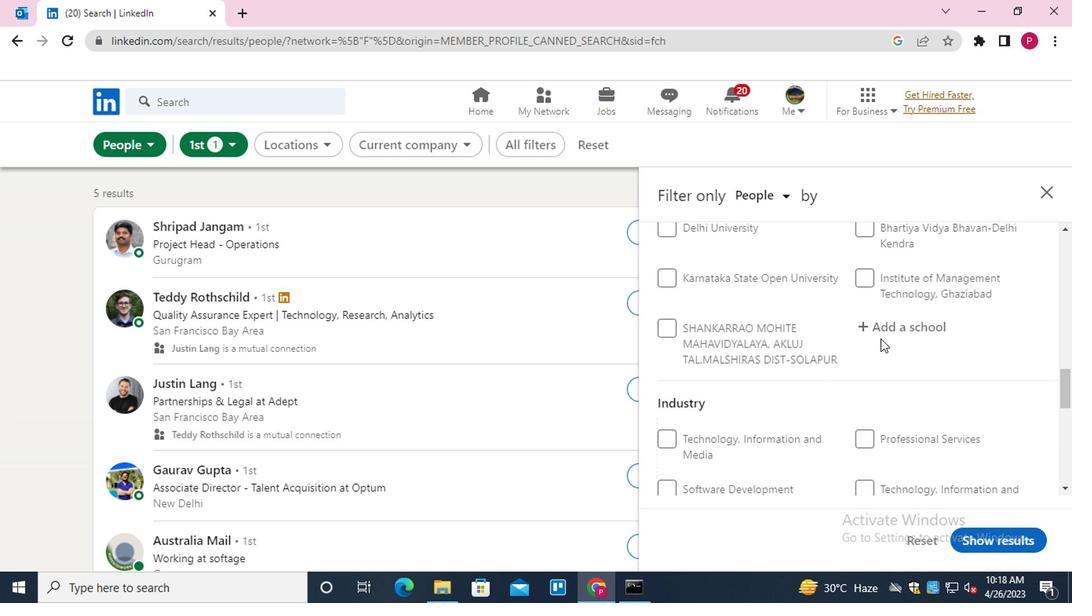 
Action: Mouse pressed left at (882, 326)
Screenshot: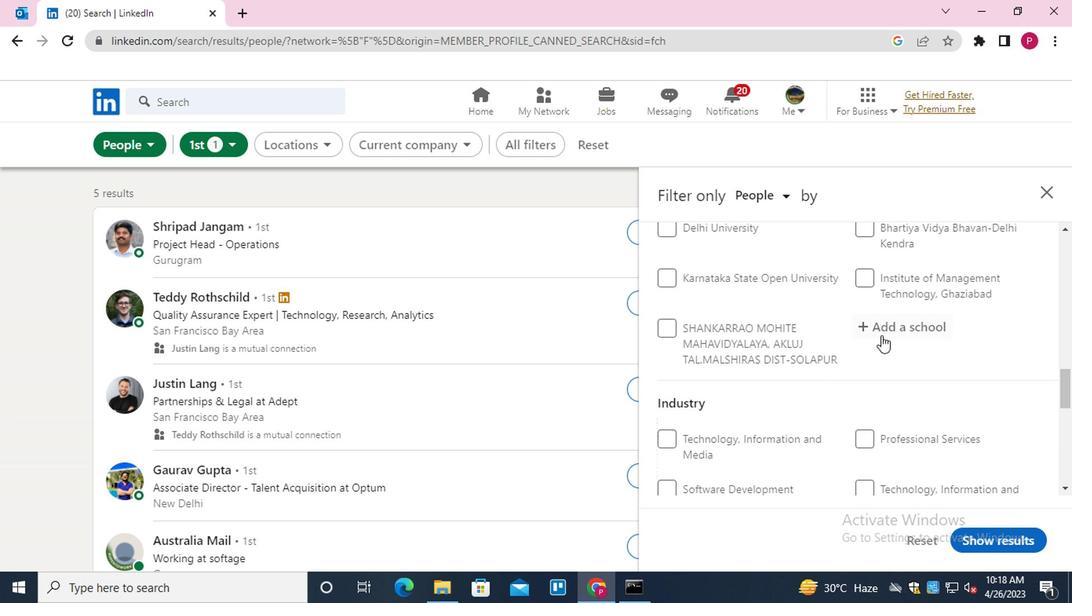 
Action: Key pressed <Key.shift>BABASAHEB<Key.space>
Screenshot: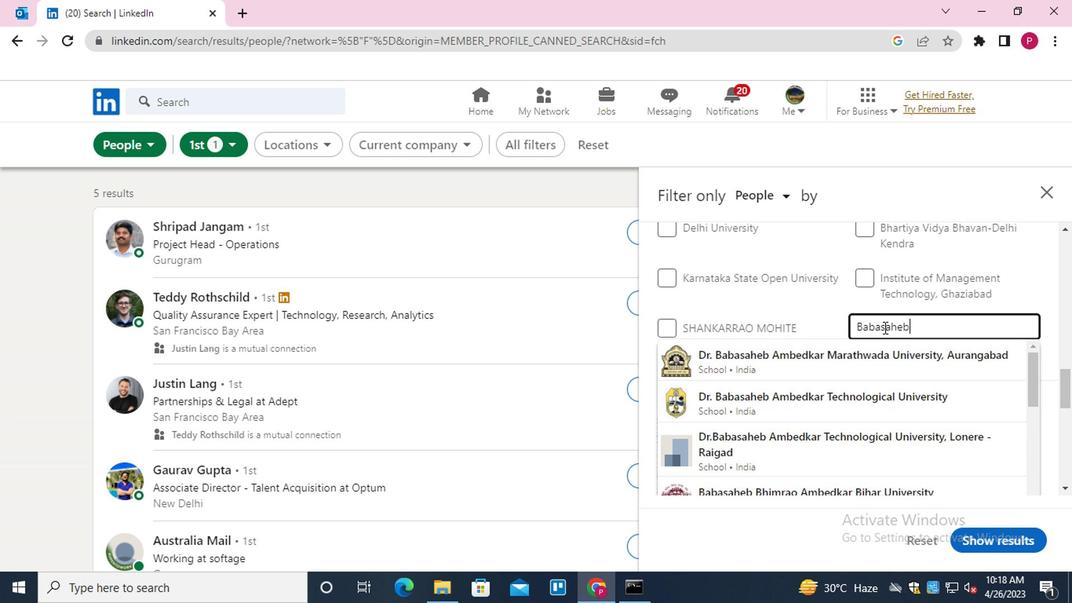 
Action: Mouse moved to (874, 438)
Screenshot: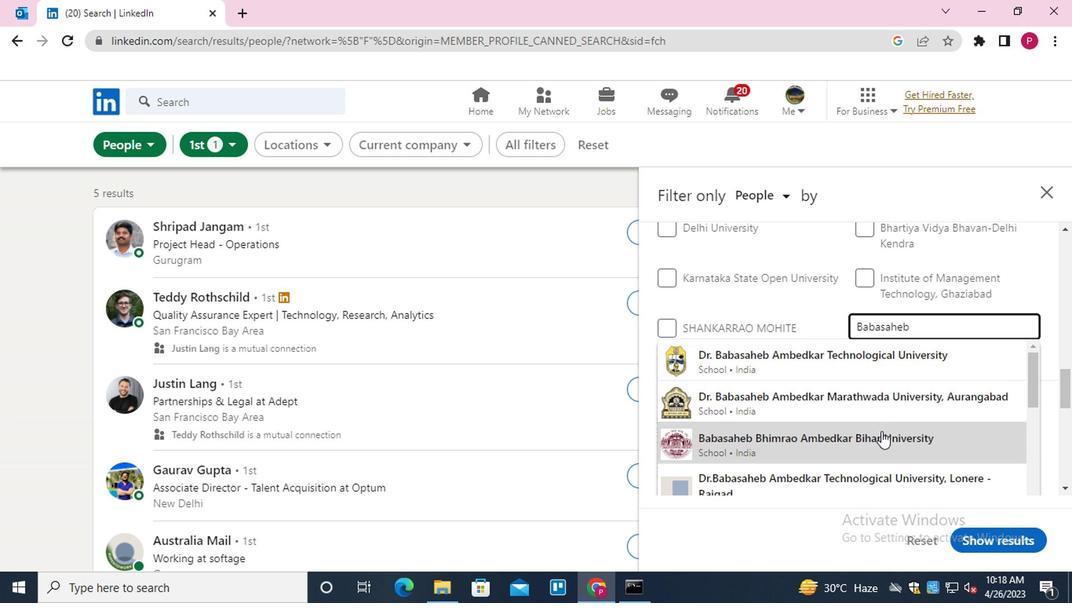
Action: Mouse pressed left at (874, 438)
Screenshot: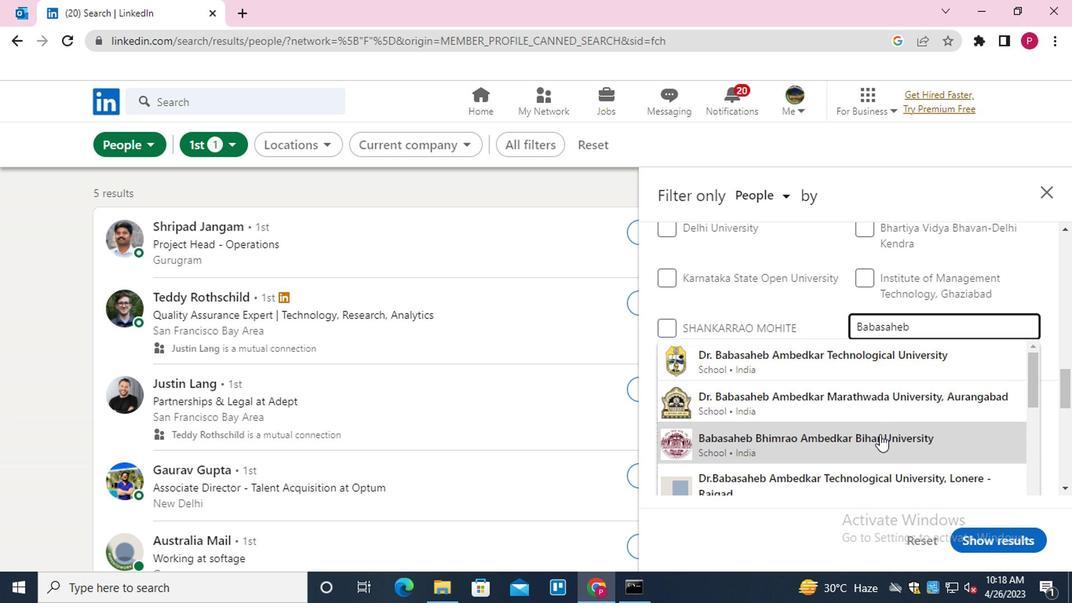 
Action: Mouse moved to (758, 359)
Screenshot: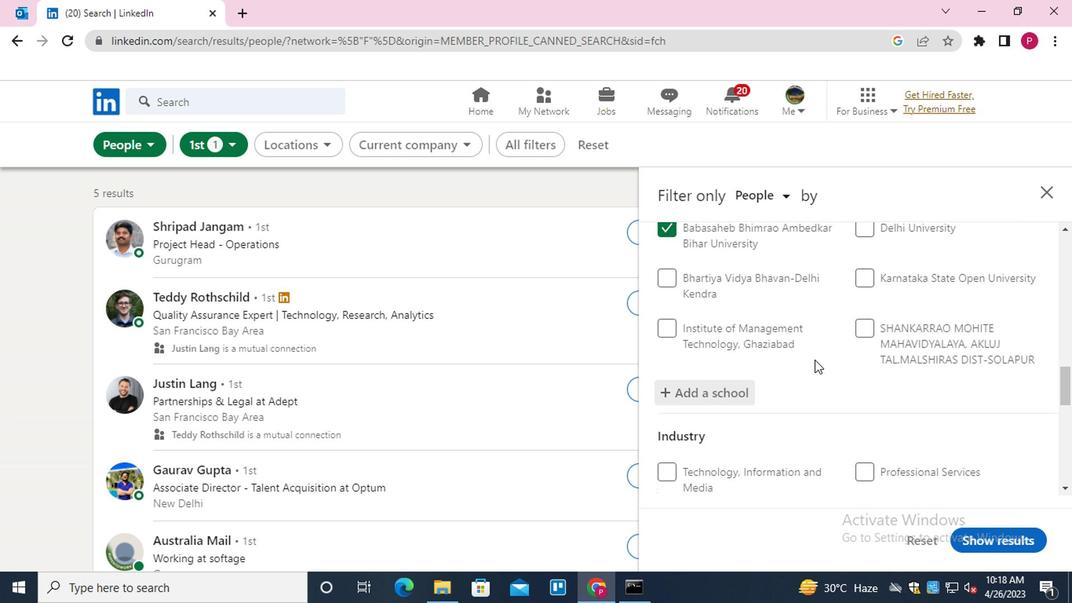 
Action: Mouse scrolled (758, 358) with delta (0, -1)
Screenshot: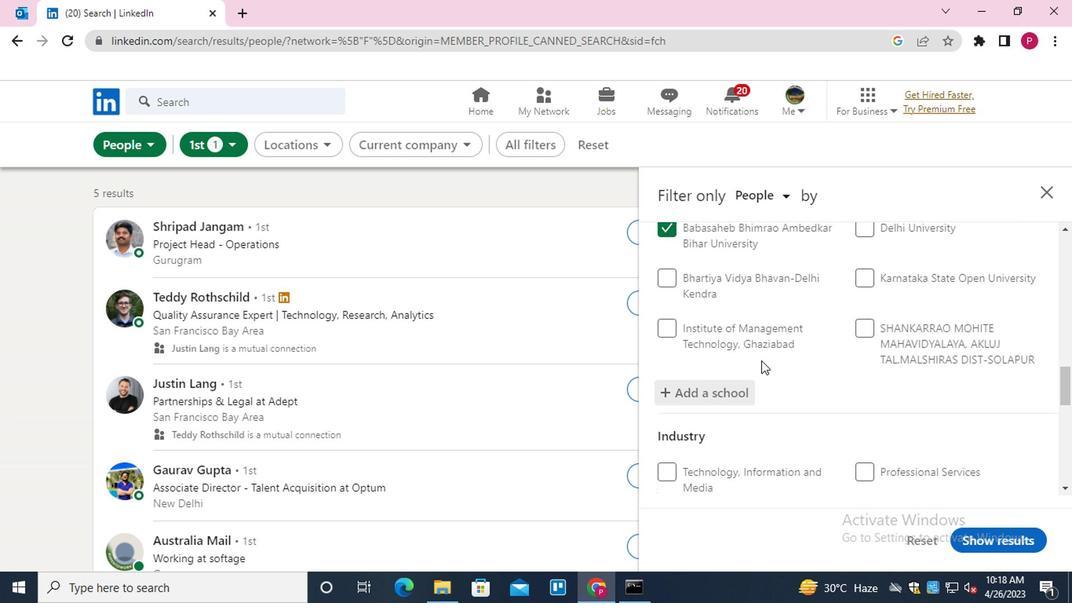 
Action: Mouse scrolled (758, 358) with delta (0, -1)
Screenshot: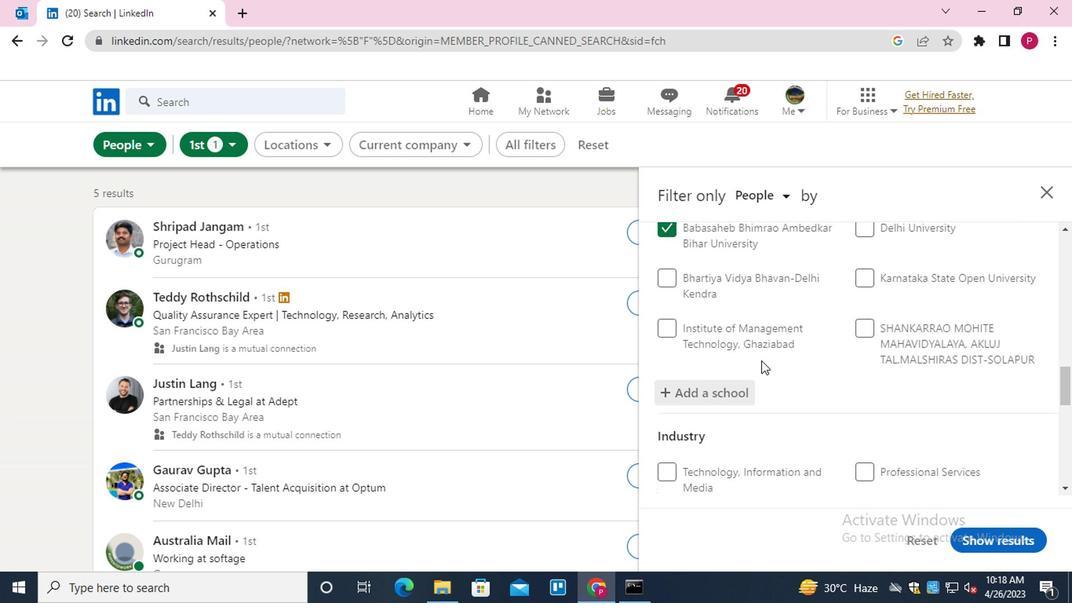
Action: Mouse moved to (761, 358)
Screenshot: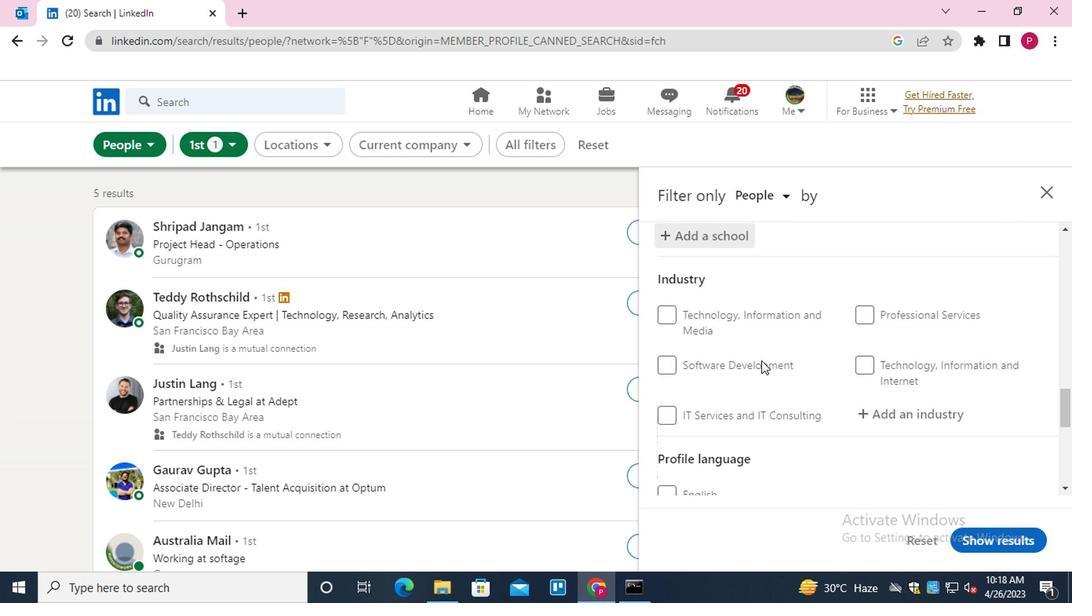 
Action: Mouse scrolled (761, 358) with delta (0, 0)
Screenshot: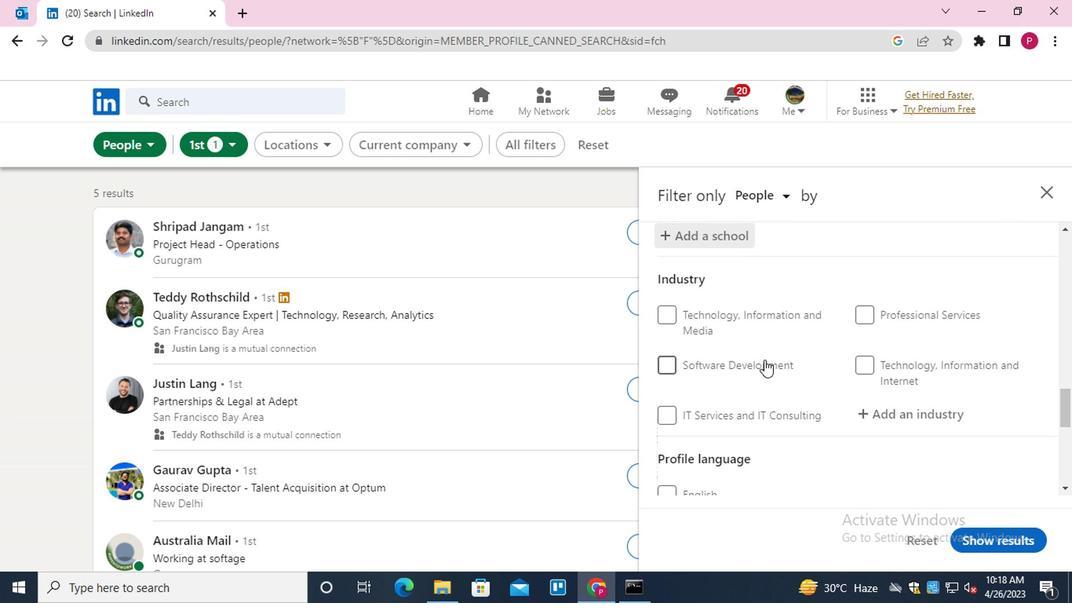 
Action: Mouse scrolled (761, 358) with delta (0, 0)
Screenshot: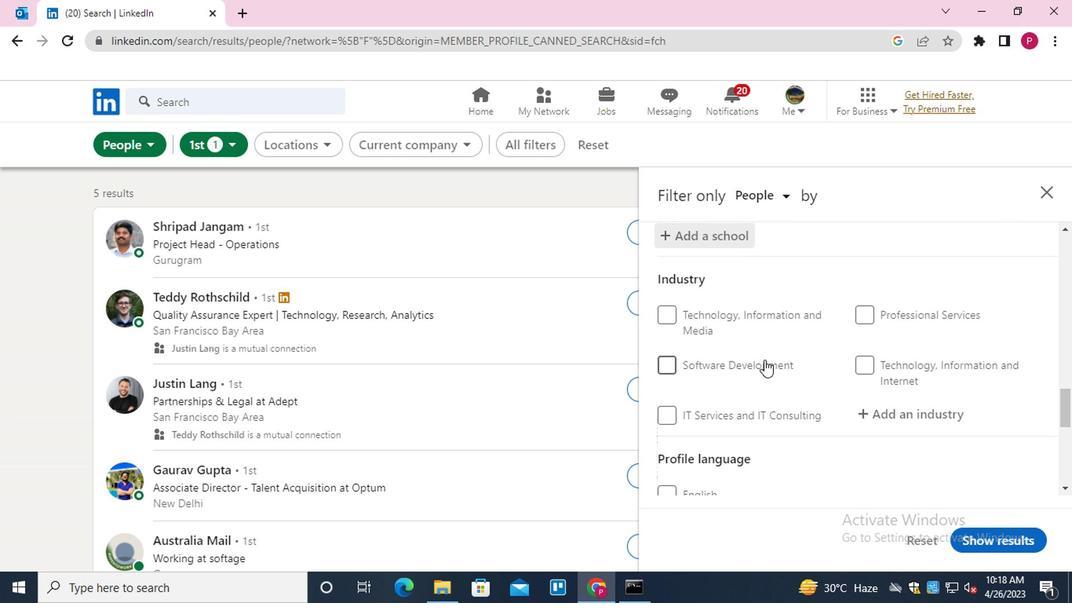 
Action: Mouse moved to (920, 260)
Screenshot: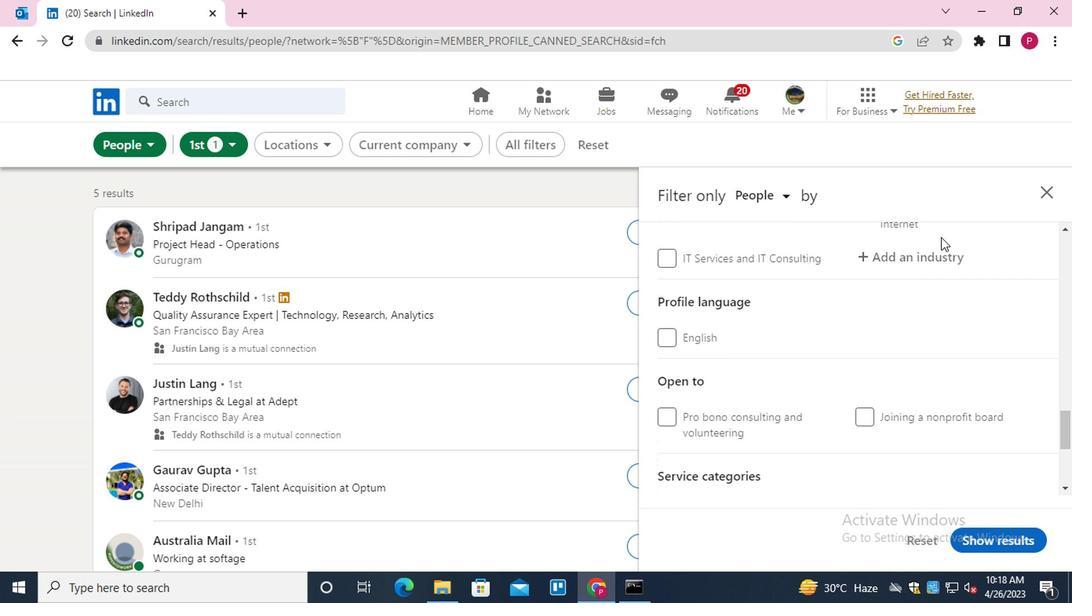 
Action: Mouse pressed left at (920, 260)
Screenshot: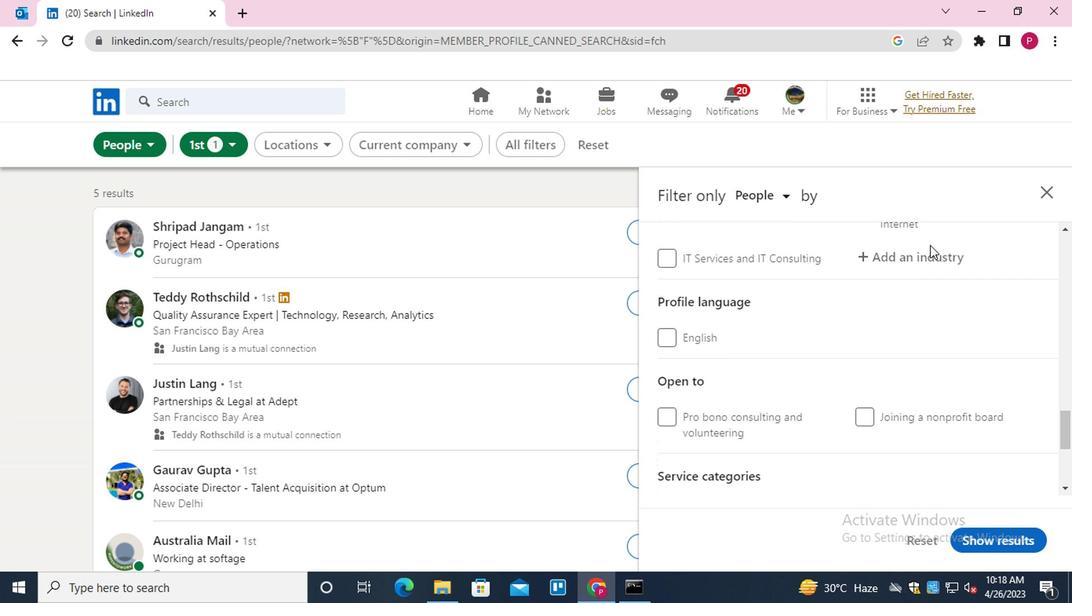 
Action: Key pressed <Key.shift><Key.shift><Key.shift><Key.shift><Key.shift><Key.shift>HVA<Key.down><Key.enter>
Screenshot: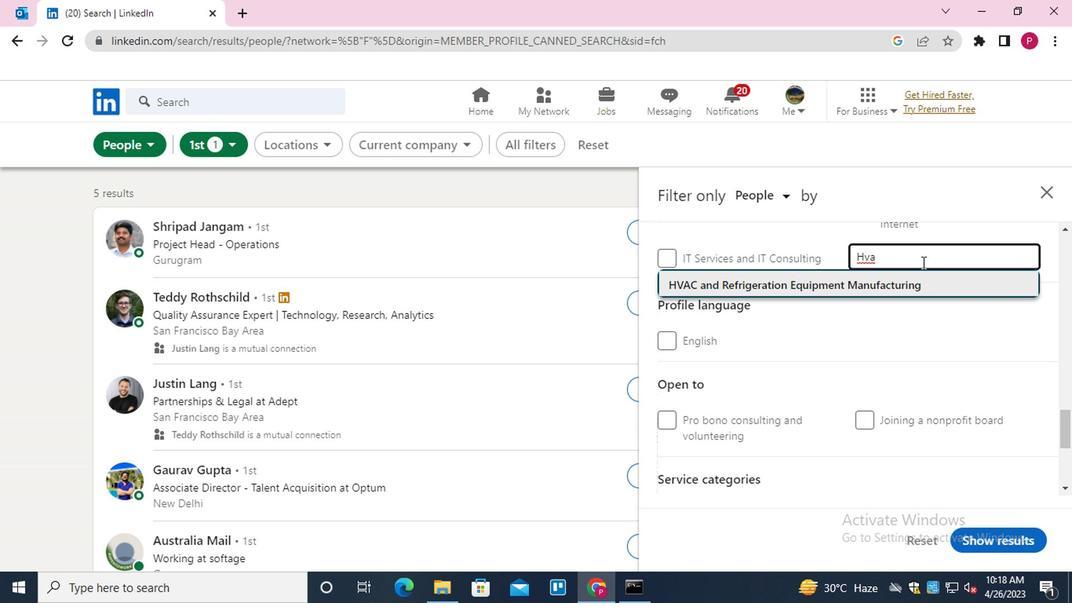 
Action: Mouse moved to (730, 318)
Screenshot: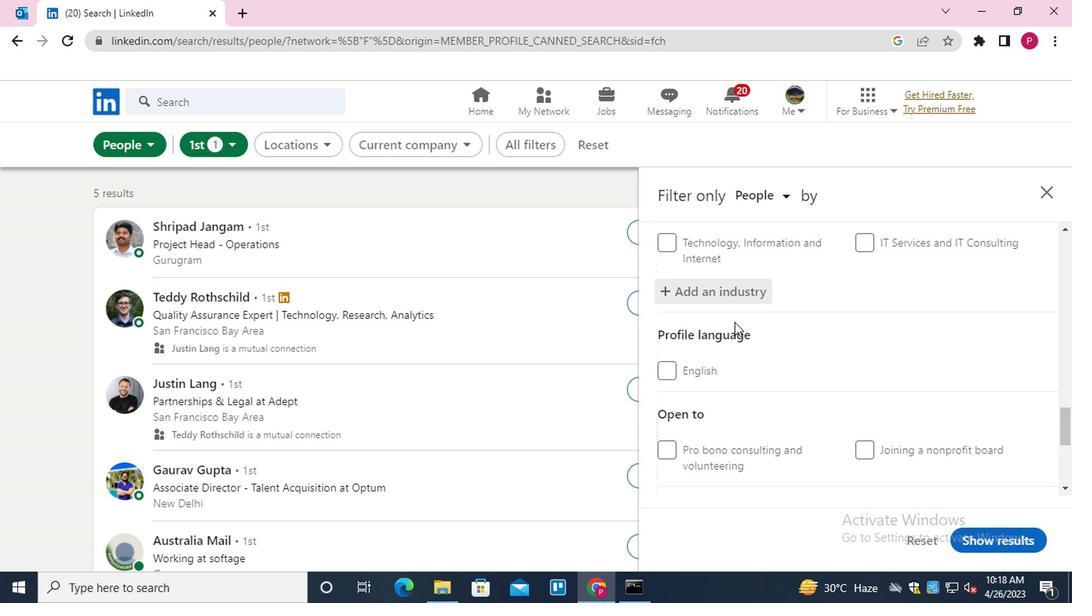 
Action: Mouse scrolled (730, 317) with delta (0, -1)
Screenshot: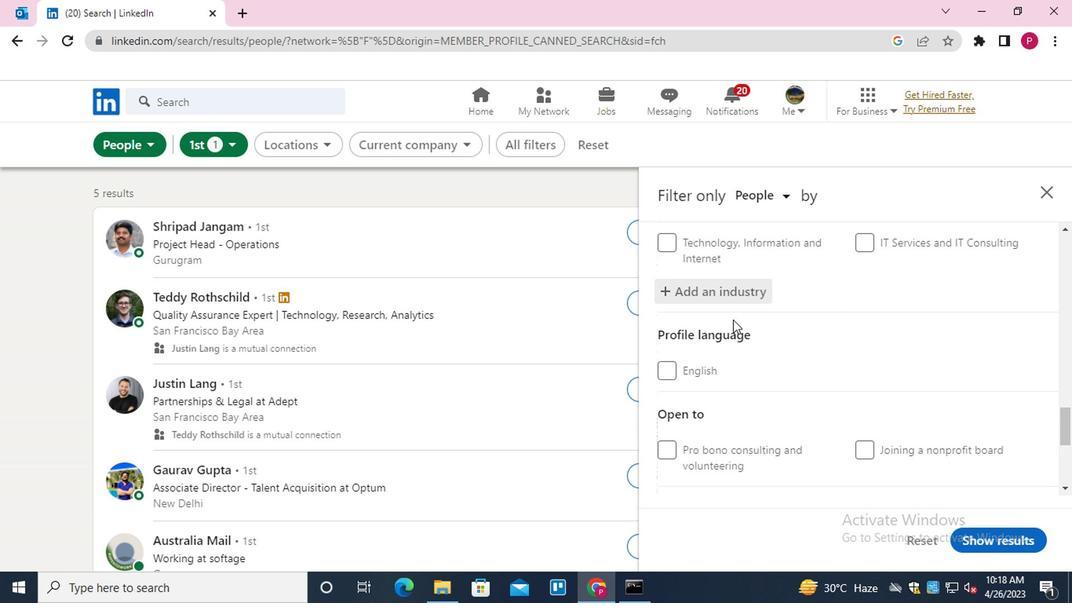 
Action: Mouse scrolled (730, 317) with delta (0, -1)
Screenshot: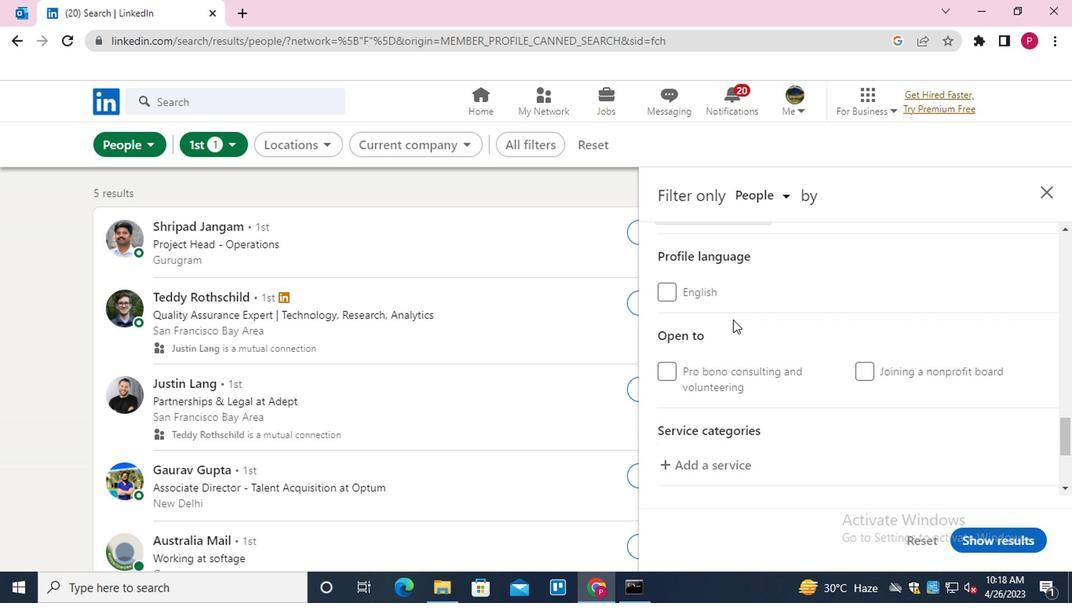 
Action: Mouse moved to (714, 380)
Screenshot: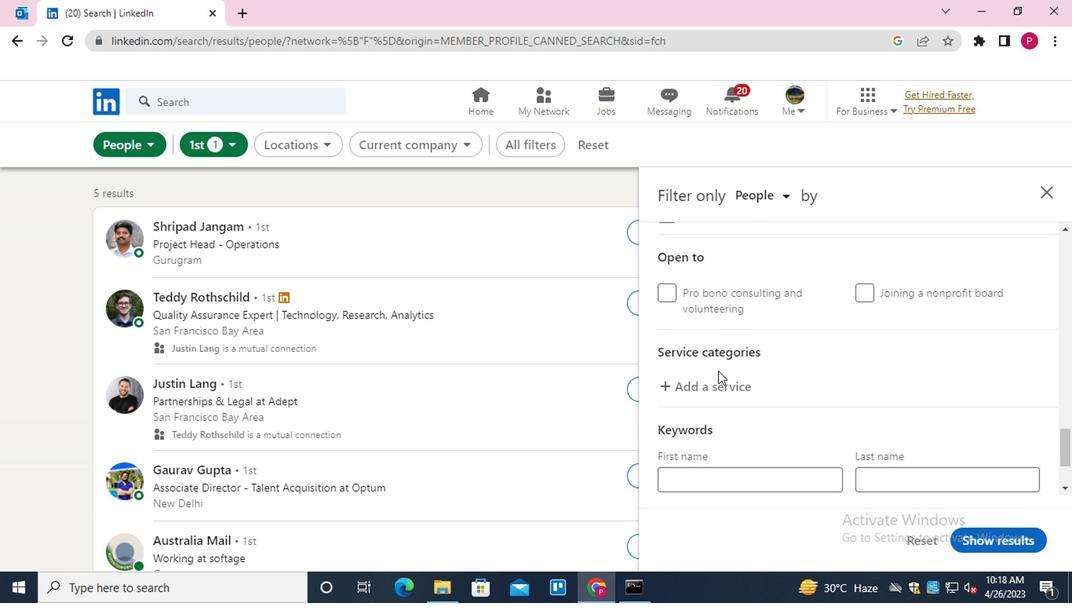 
Action: Mouse pressed left at (714, 380)
Screenshot: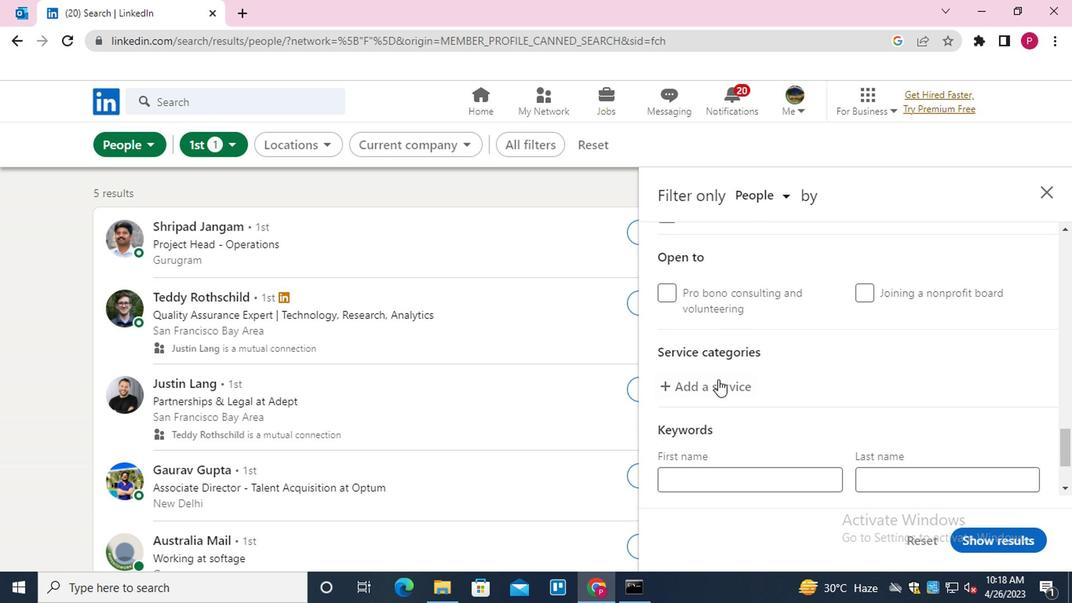 
Action: Key pressed <Key.shift>WORDPRESS<Key.down><Key.enter>
Screenshot: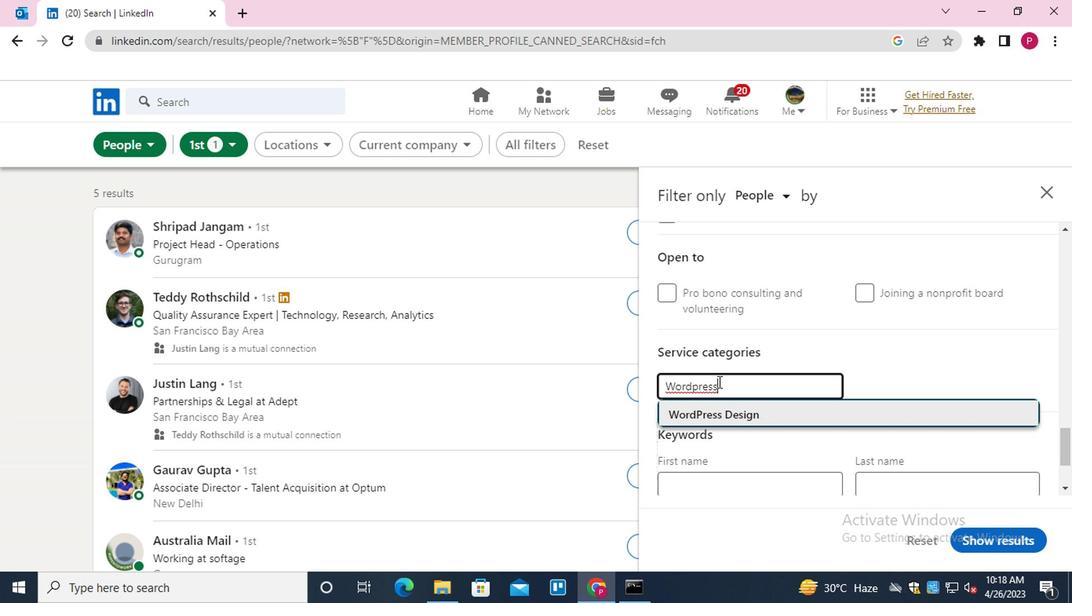 
Action: Mouse scrolled (714, 380) with delta (0, 0)
Screenshot: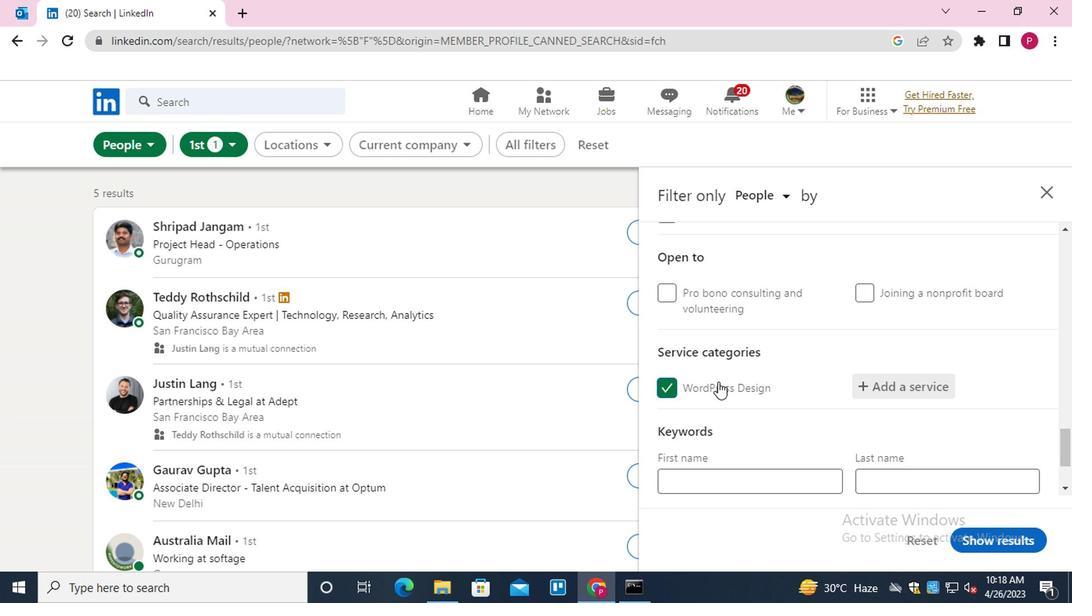 
Action: Mouse scrolled (714, 380) with delta (0, 0)
Screenshot: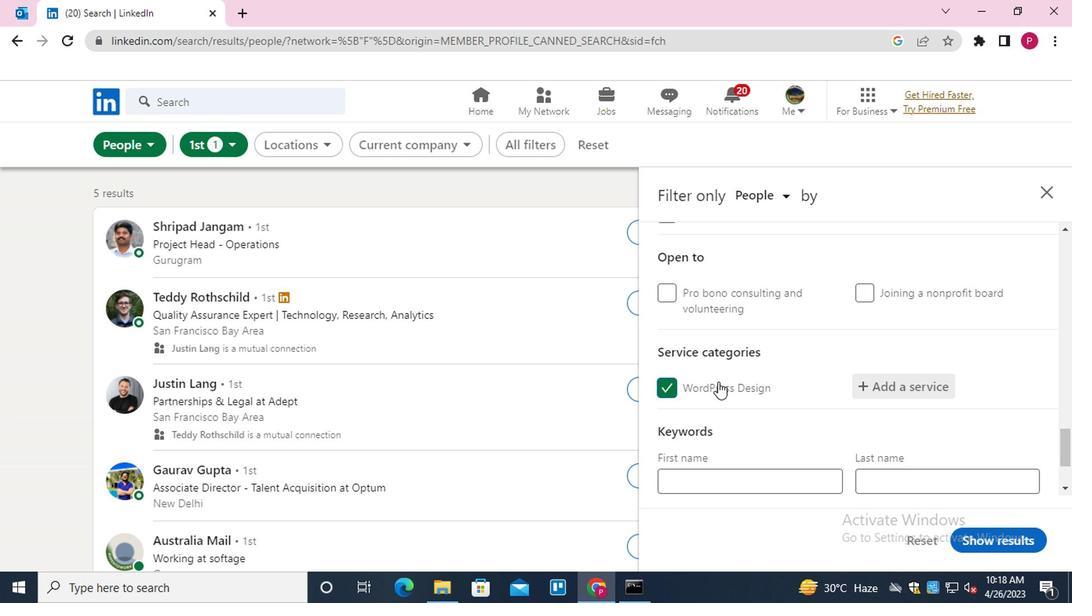 
Action: Mouse scrolled (714, 380) with delta (0, 0)
Screenshot: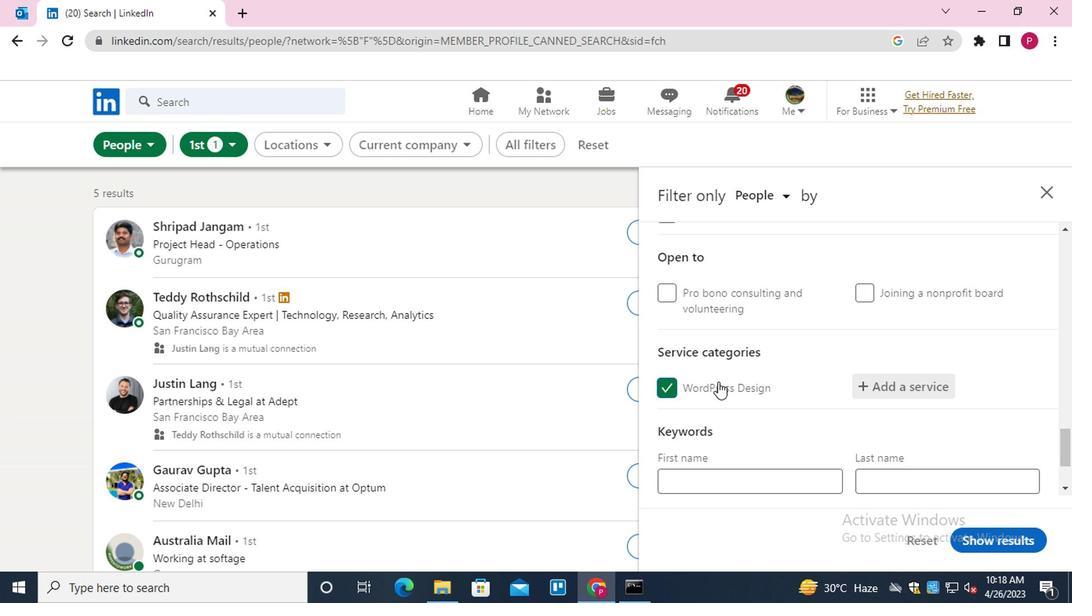 
Action: Mouse moved to (725, 423)
Screenshot: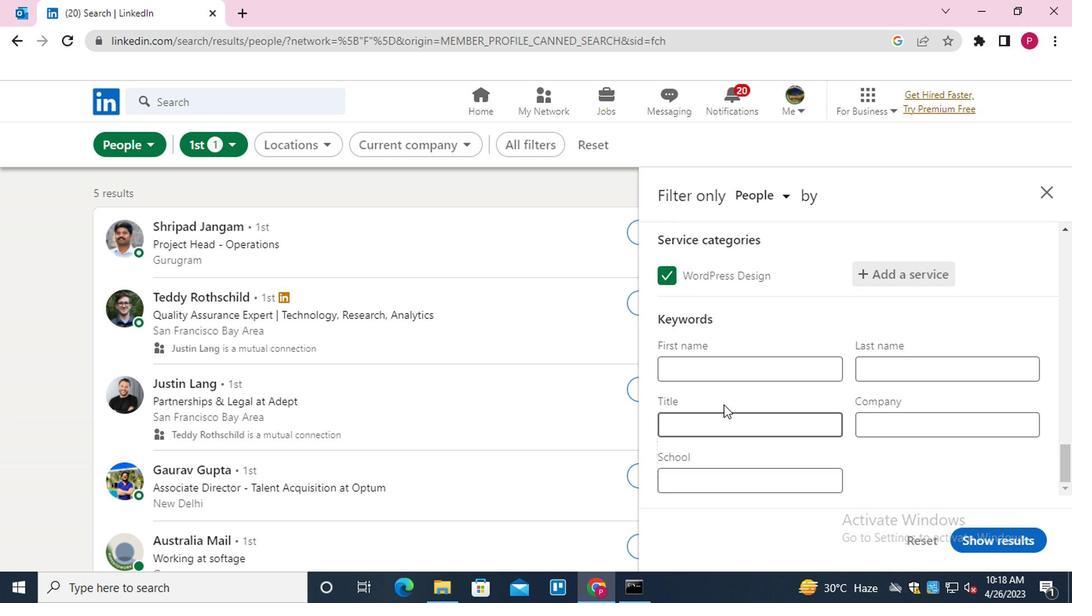 
Action: Mouse pressed left at (725, 423)
Screenshot: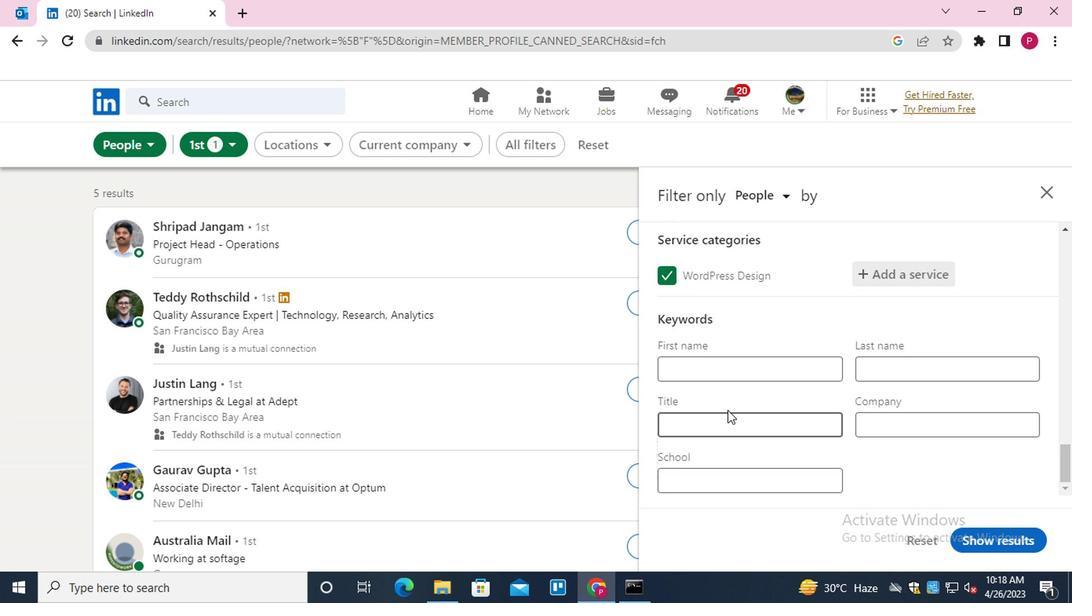 
Action: Mouse moved to (727, 423)
Screenshot: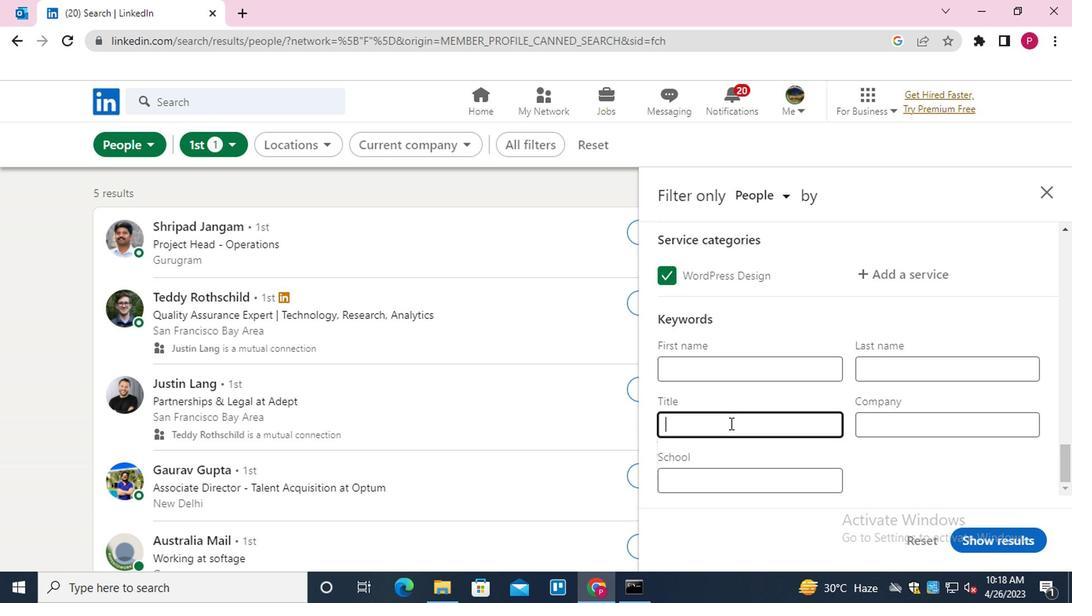 
Action: Key pressed <Key.shift>VP<Key.space>OF<Key.space><Key.shift>MISCELLANEOUS<Key.space><Key.shift>STUFF
Screenshot: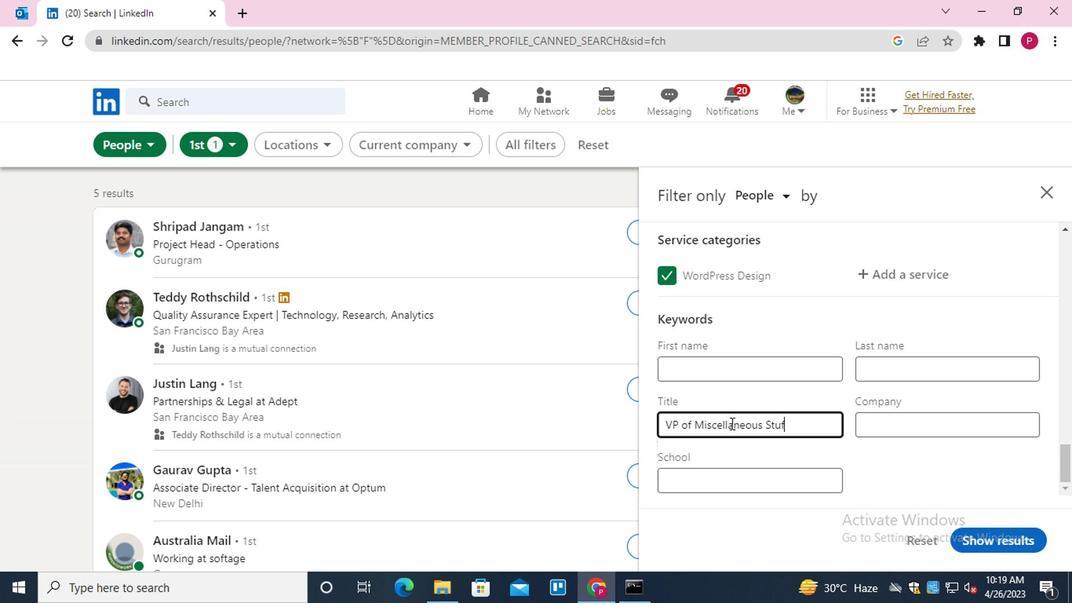 
Action: Mouse moved to (1008, 542)
Screenshot: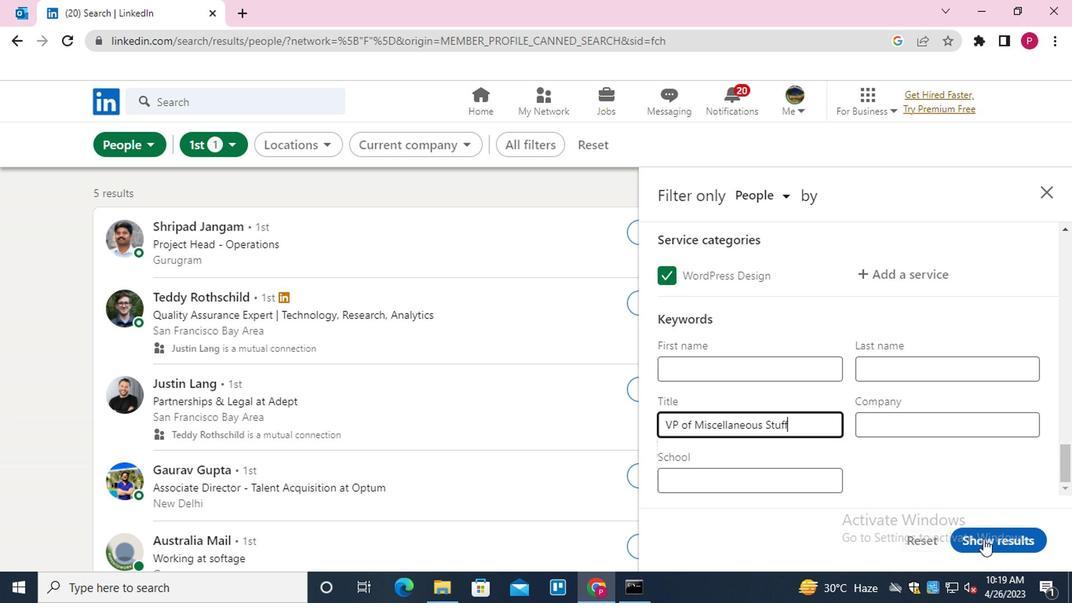 
Action: Mouse pressed left at (1008, 542)
Screenshot: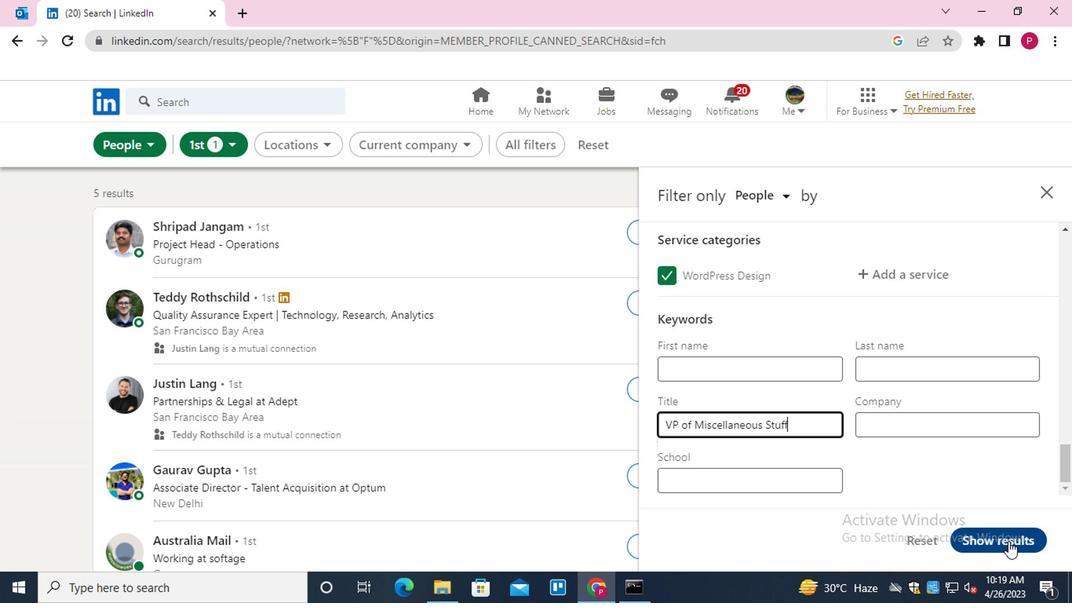 
Action: Mouse moved to (532, 317)
Screenshot: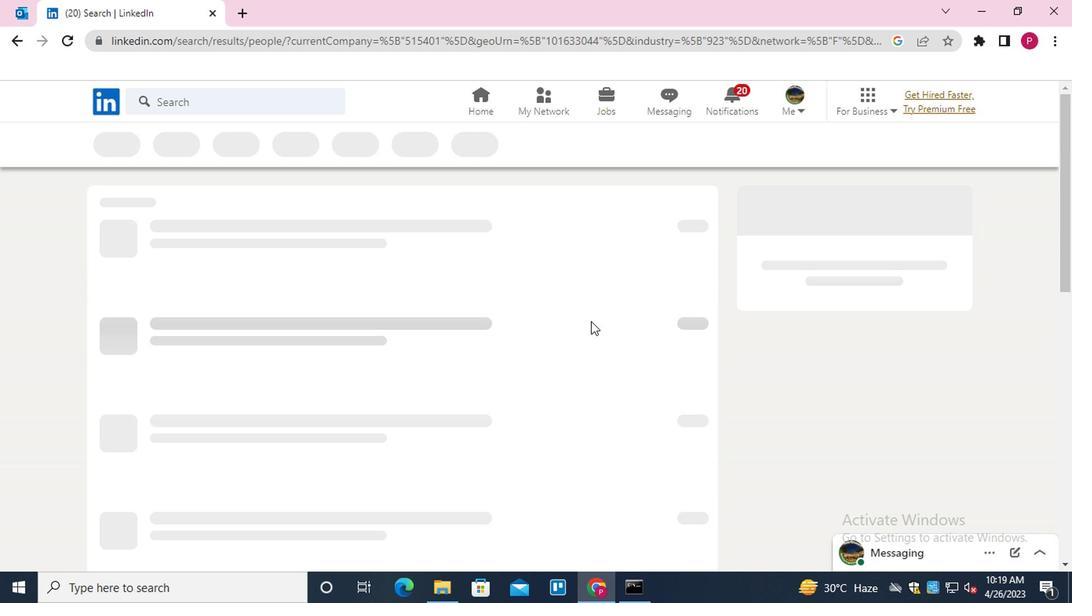 
